 Task: In the Contact  GenesisThompson81@nbcnewyork.com, Create email and send with subject: 'We're Thrilled to Welcome You ', and with mail content 'Good Morning!_x000D_
Ignite your passion for success. Our groundbreaking solution will unleash your potential and open doors to endless opportunities in your industry._x000D_
Best Regards', attach the document: Terms_and_conditions.doc and insert image: visitingcard.jpg. Below Best Regards, write Wechat and insert the URL: 'www.wechat.com'. Mark checkbox to create task to follow up : Tomorrow. Logged in from softage.1@softage.net
Action: Mouse moved to (93, 65)
Screenshot: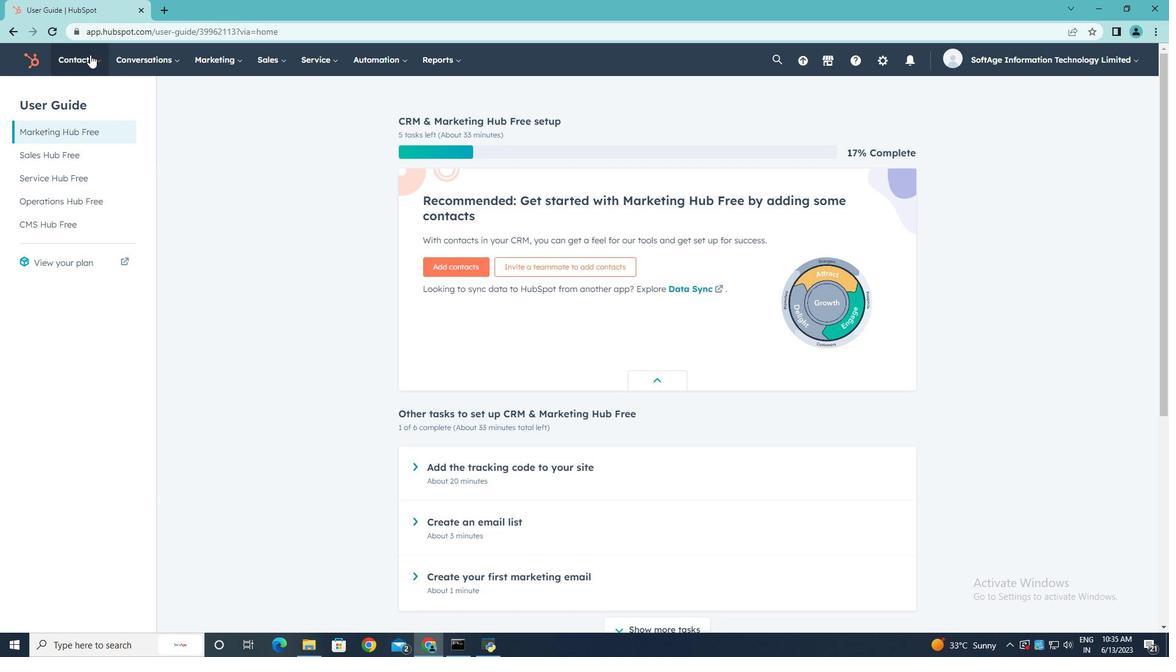 
Action: Mouse pressed left at (93, 65)
Screenshot: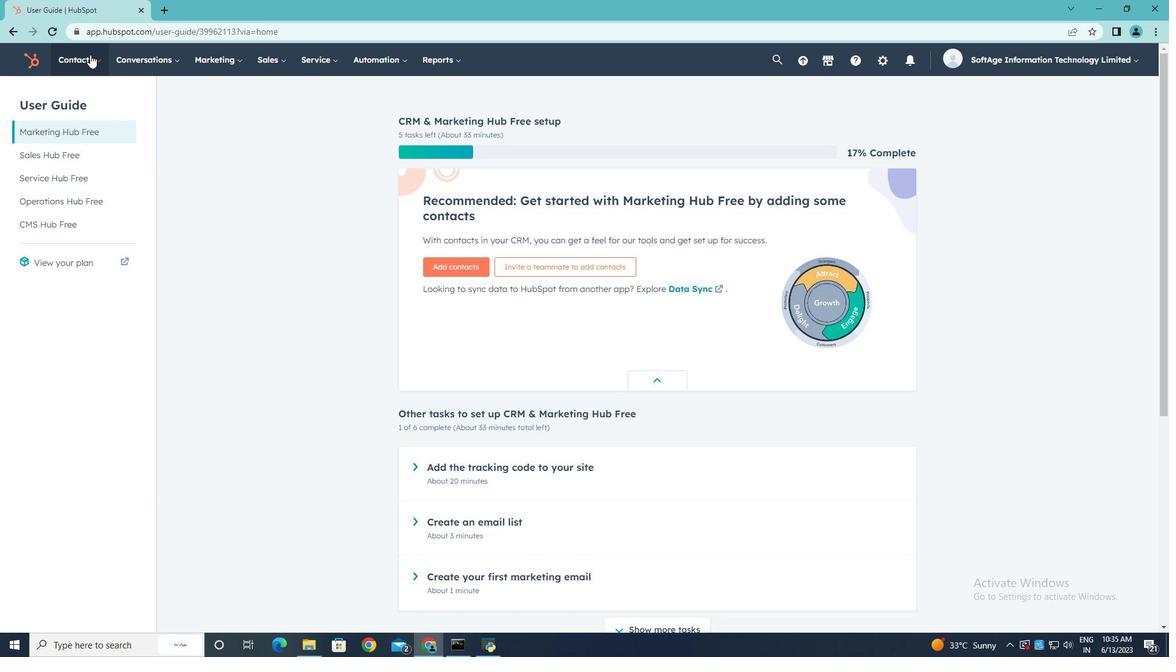 
Action: Mouse moved to (90, 95)
Screenshot: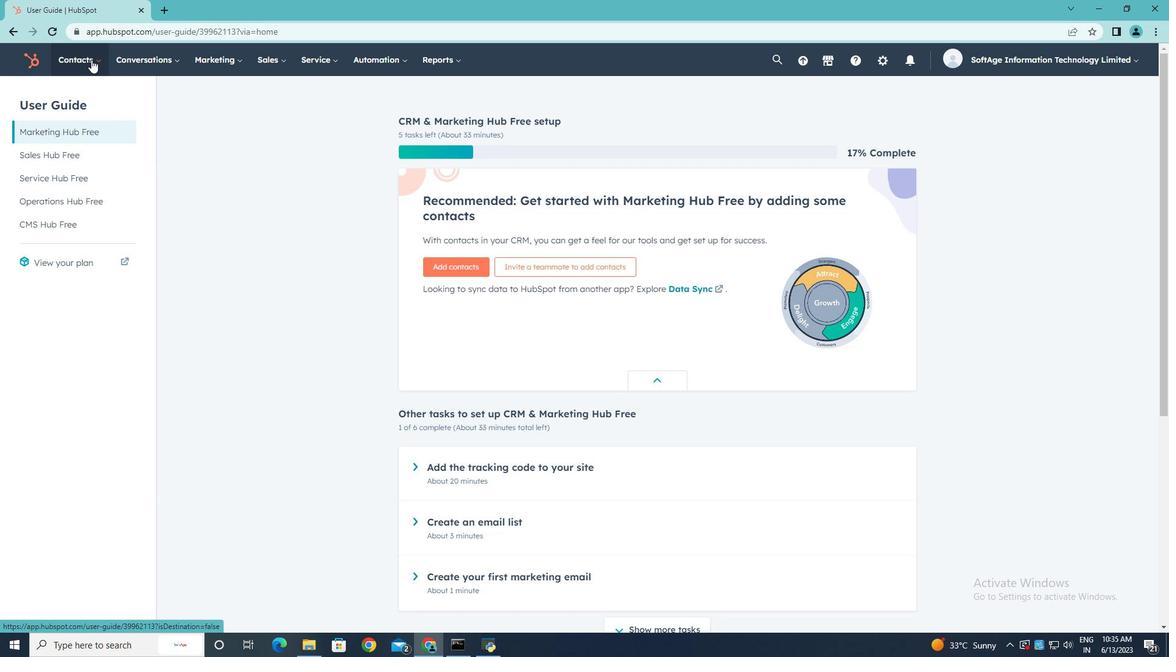 
Action: Mouse pressed left at (90, 95)
Screenshot: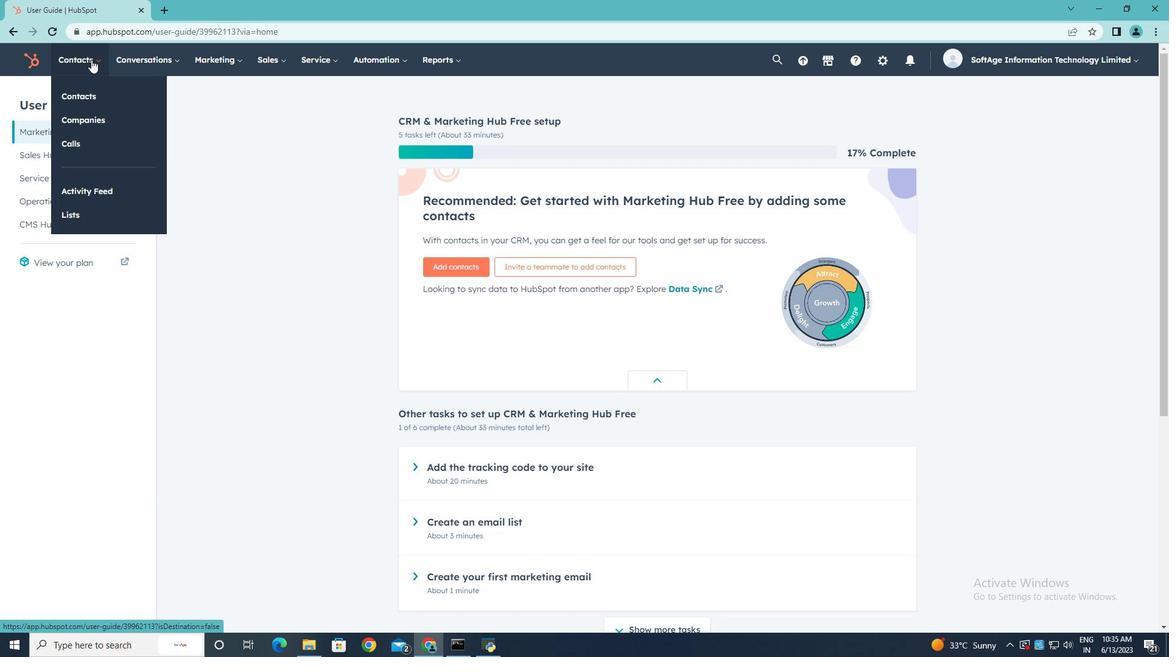 
Action: Mouse moved to (94, 197)
Screenshot: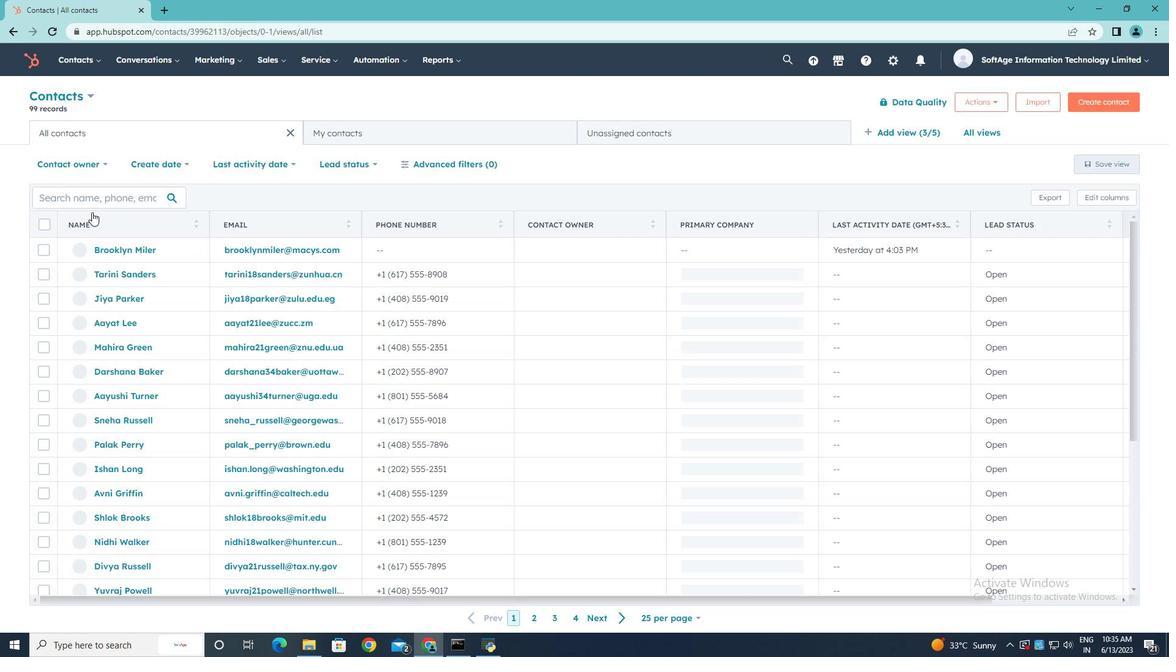 
Action: Mouse pressed left at (94, 197)
Screenshot: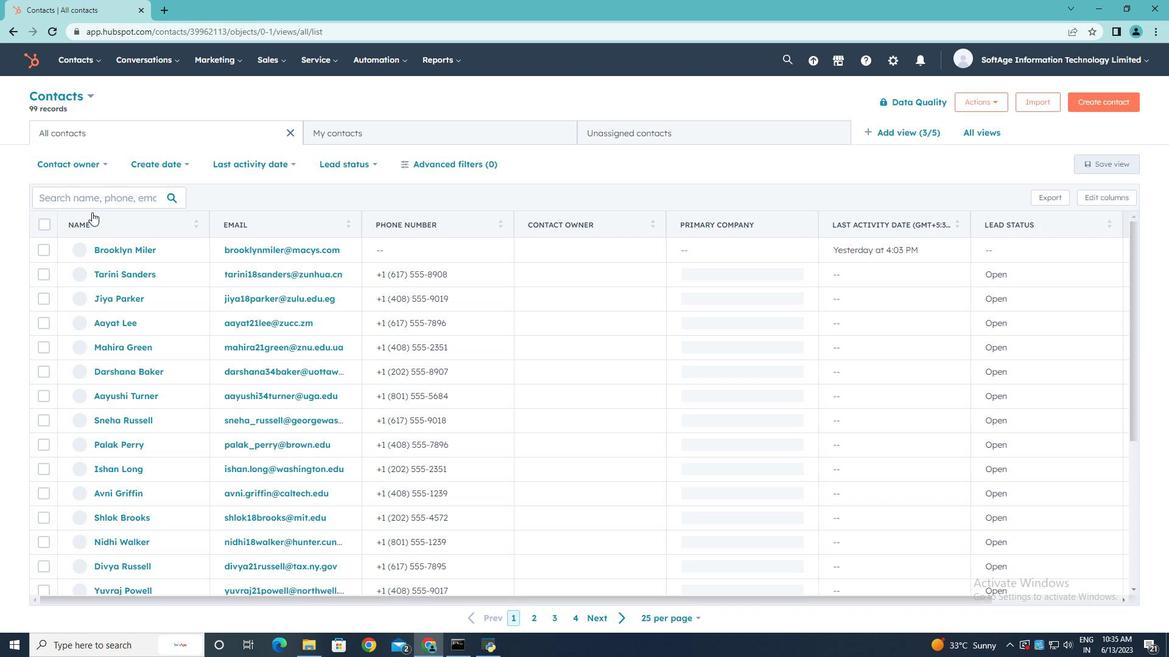 
Action: Key pressed <Key.shift>Genesis<Key.space><Key.backspace><Key.shift><Key.shift>Thompsi<Key.backspace>on81<Key.shift>@nbcnewyork<Key.backspace><Key.backspace><Key.backspace><Key.backspace><Key.backspace><Key.backspace><Key.backspace>newyork
Screenshot: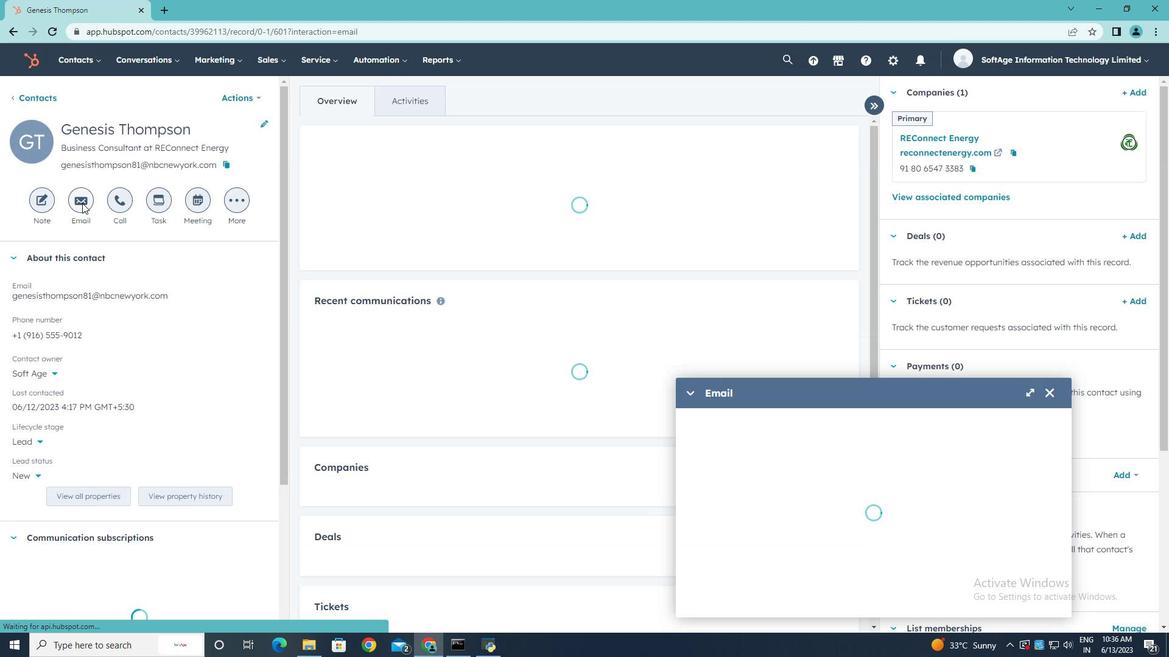 
Action: Mouse moved to (91, 59)
Screenshot: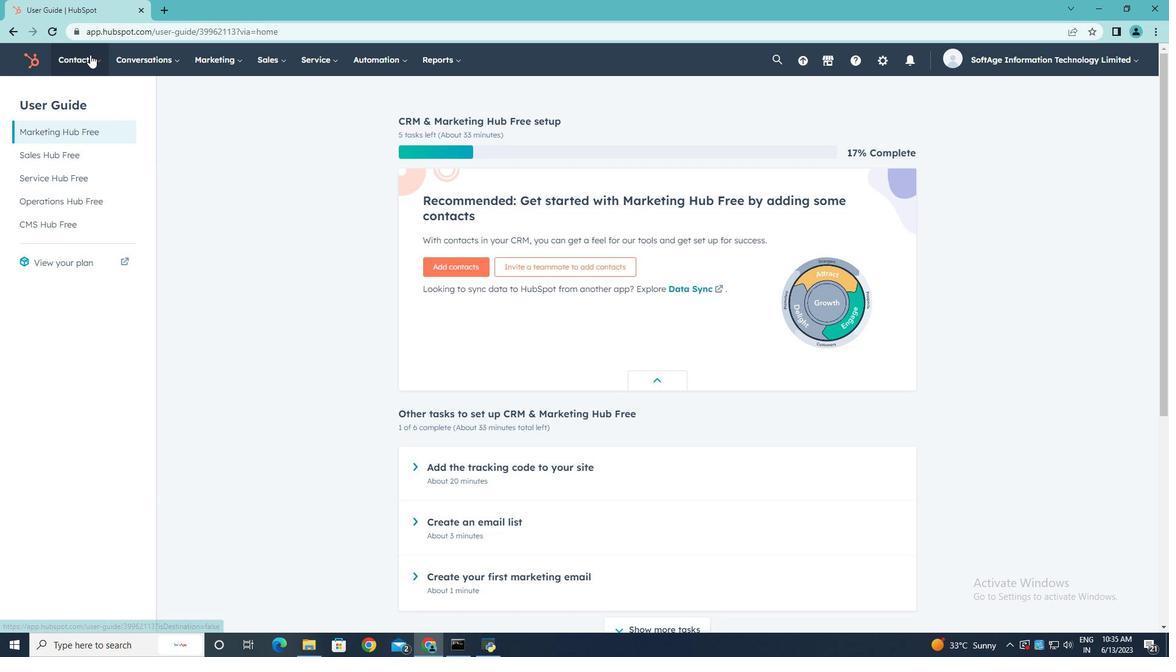 
Action: Mouse pressed left at (91, 59)
Screenshot: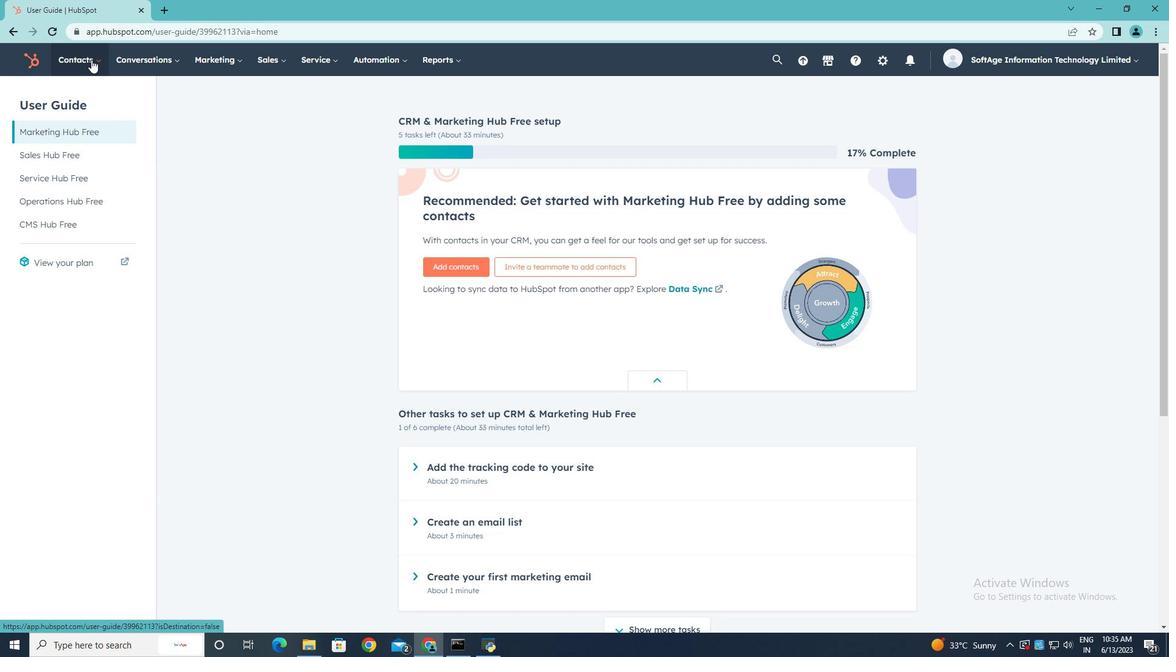 
Action: Mouse moved to (91, 91)
Screenshot: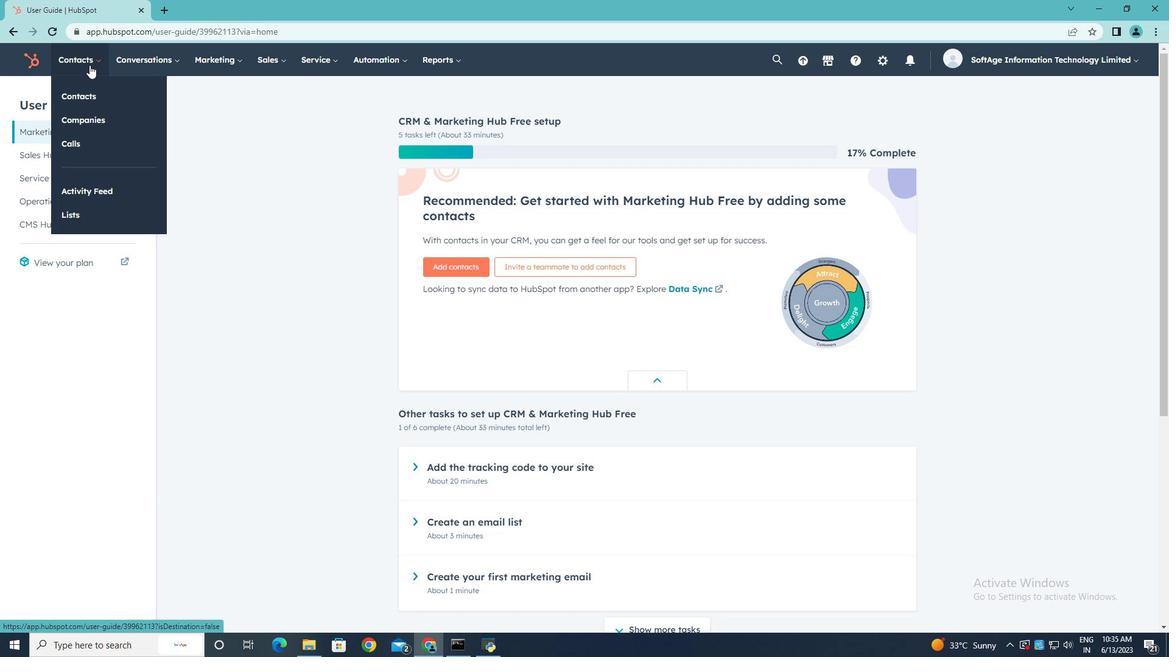 
Action: Mouse pressed left at (91, 91)
Screenshot: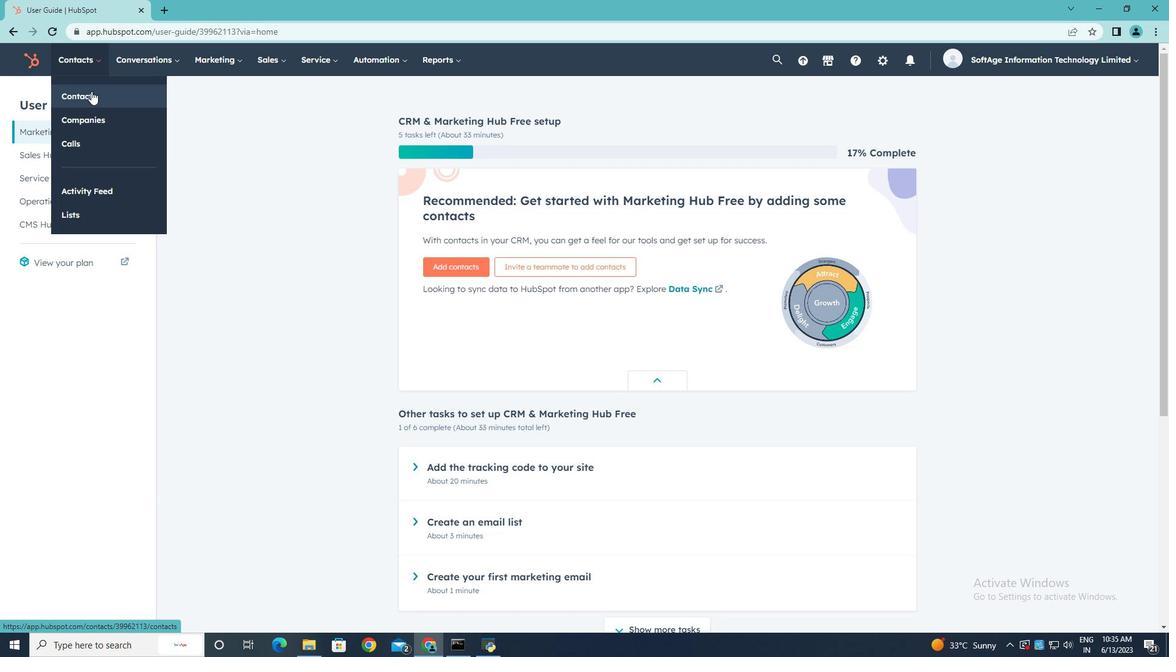 
Action: Mouse moved to (101, 197)
Screenshot: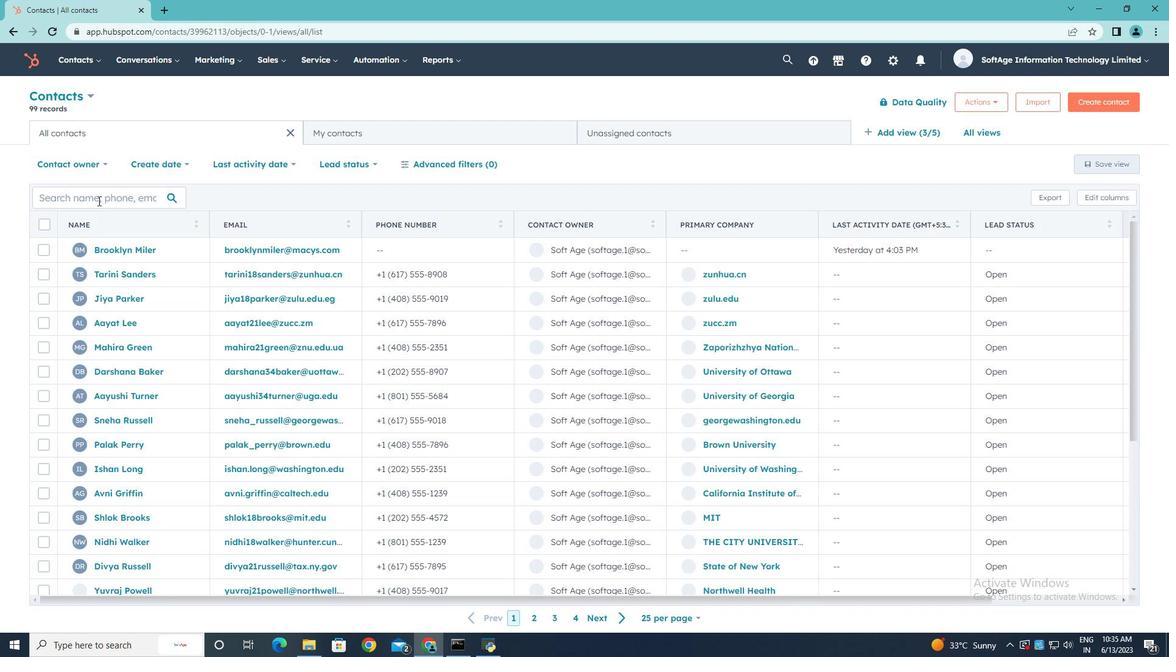 
Action: Mouse pressed left at (101, 197)
Screenshot: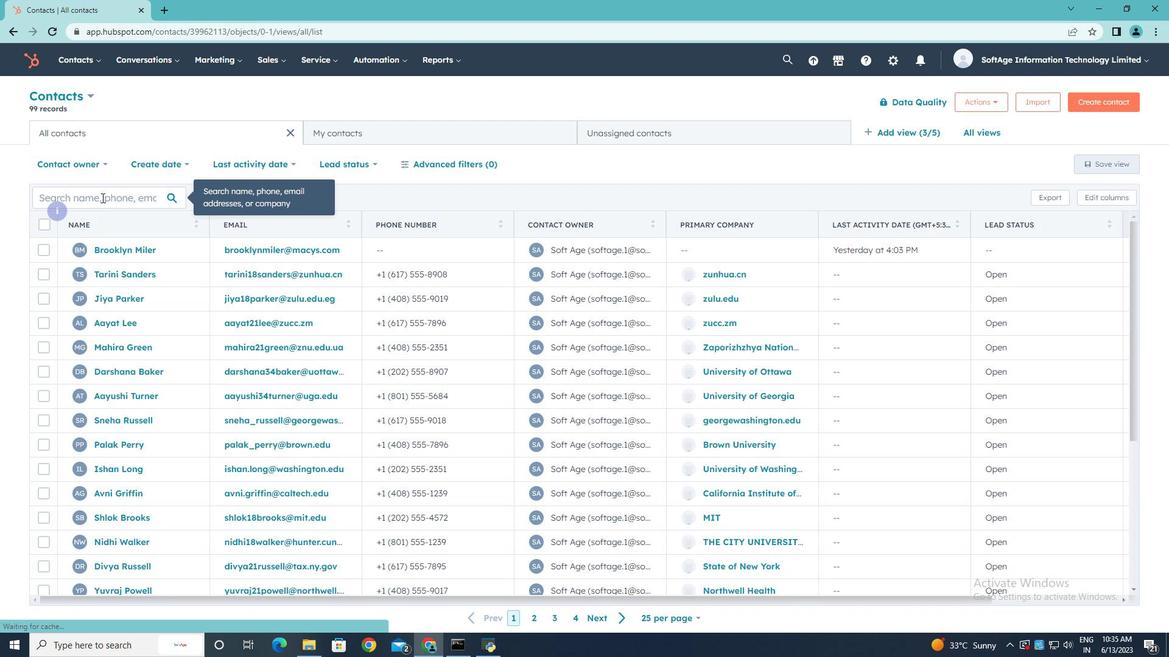 
Action: Key pressed <Key.shift>Genesis<Key.shift>Thompson81<Key.shift>@nbcnewyork.com
Screenshot: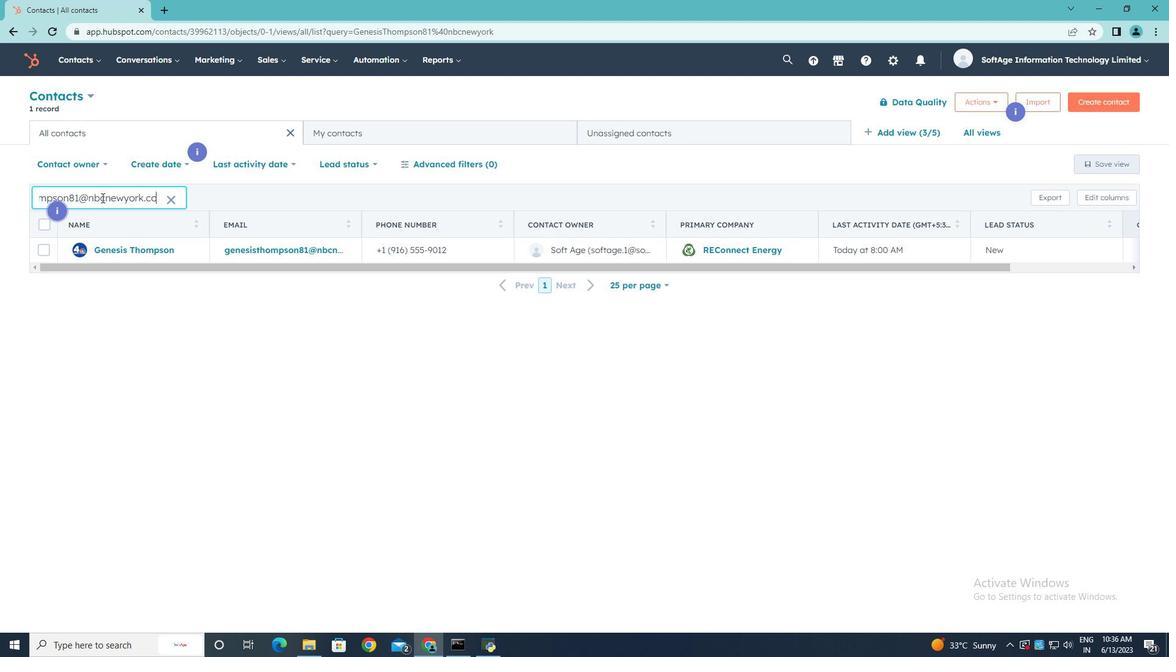 
Action: Mouse moved to (115, 247)
Screenshot: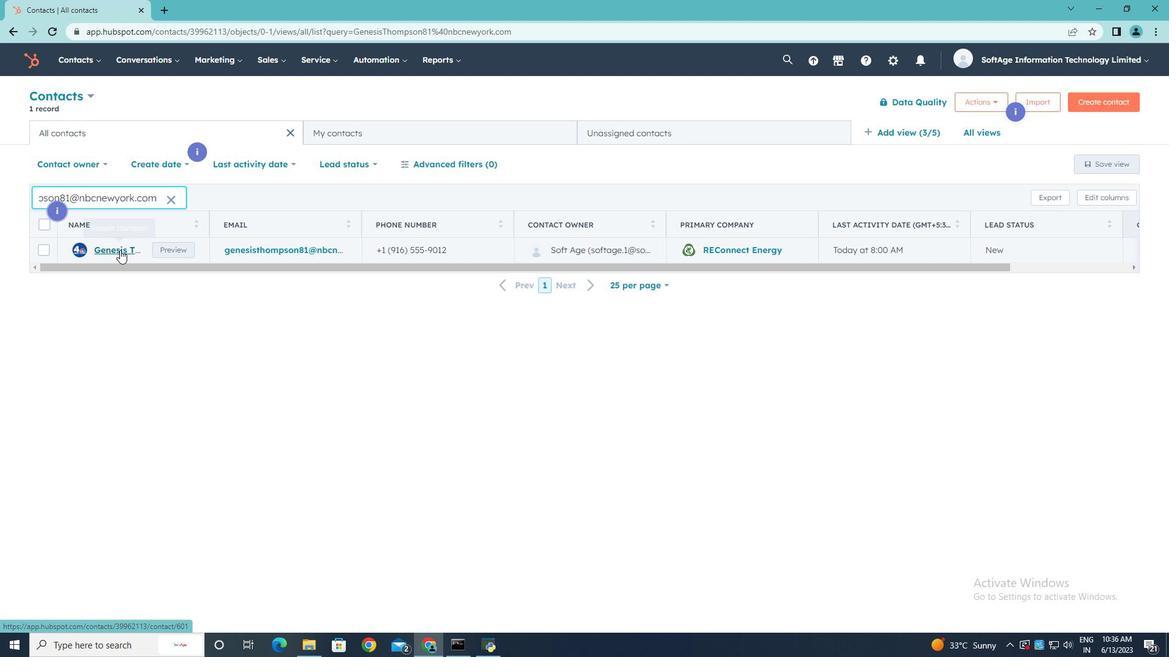 
Action: Mouse pressed left at (115, 247)
Screenshot: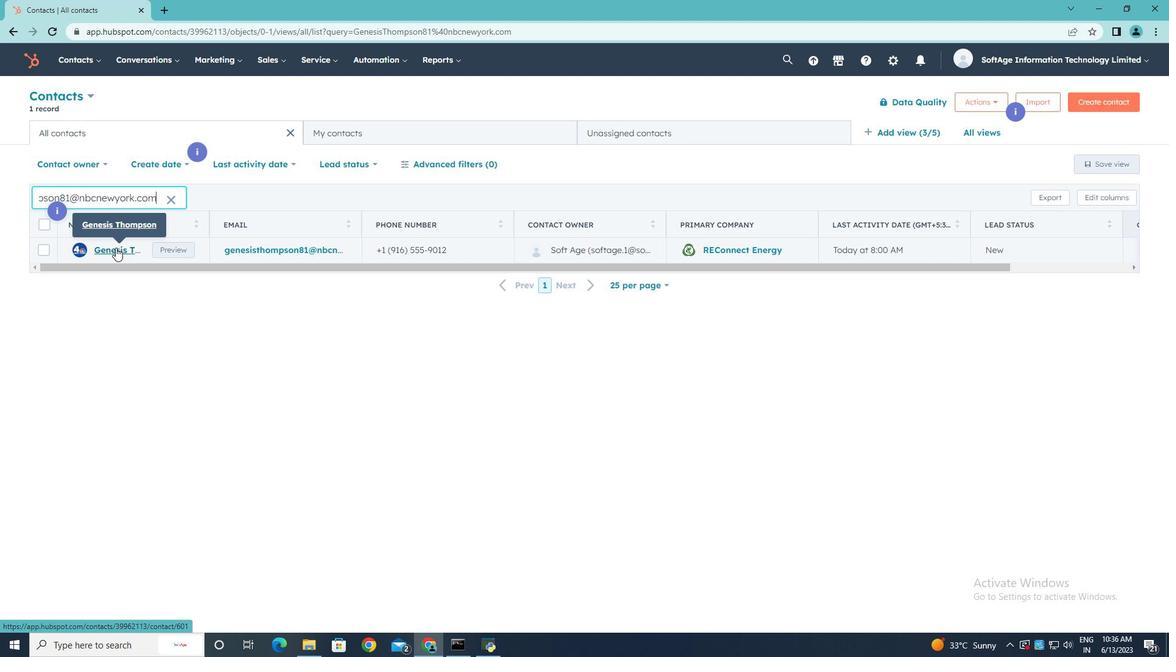 
Action: Mouse pressed left at (115, 247)
Screenshot: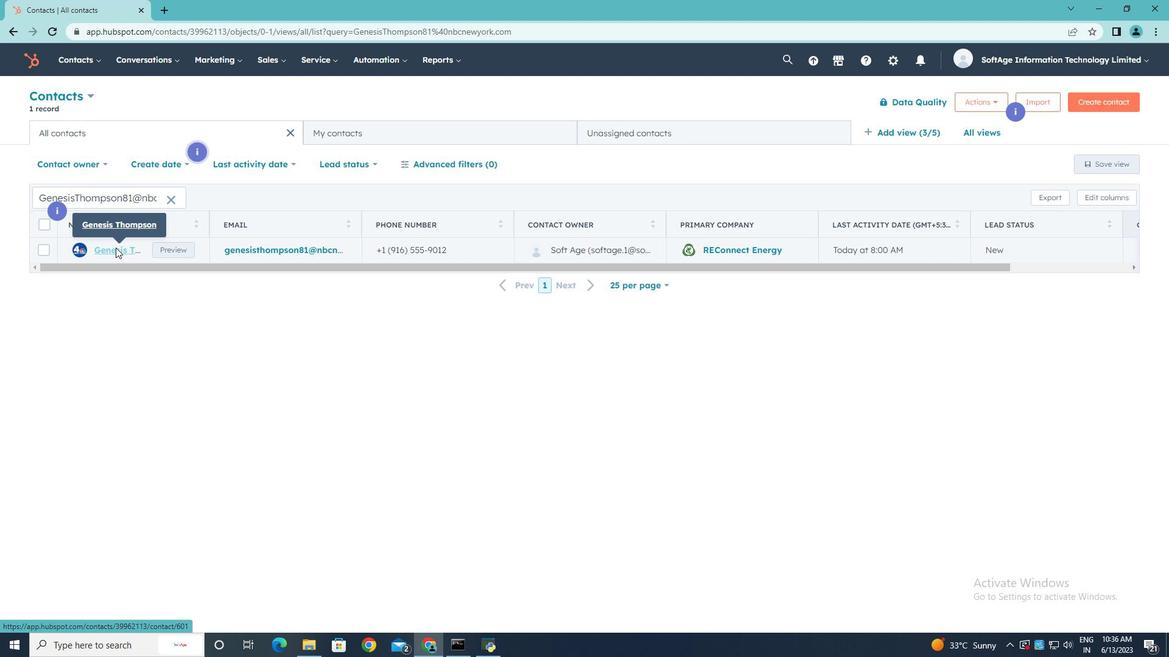 
Action: Mouse moved to (82, 203)
Screenshot: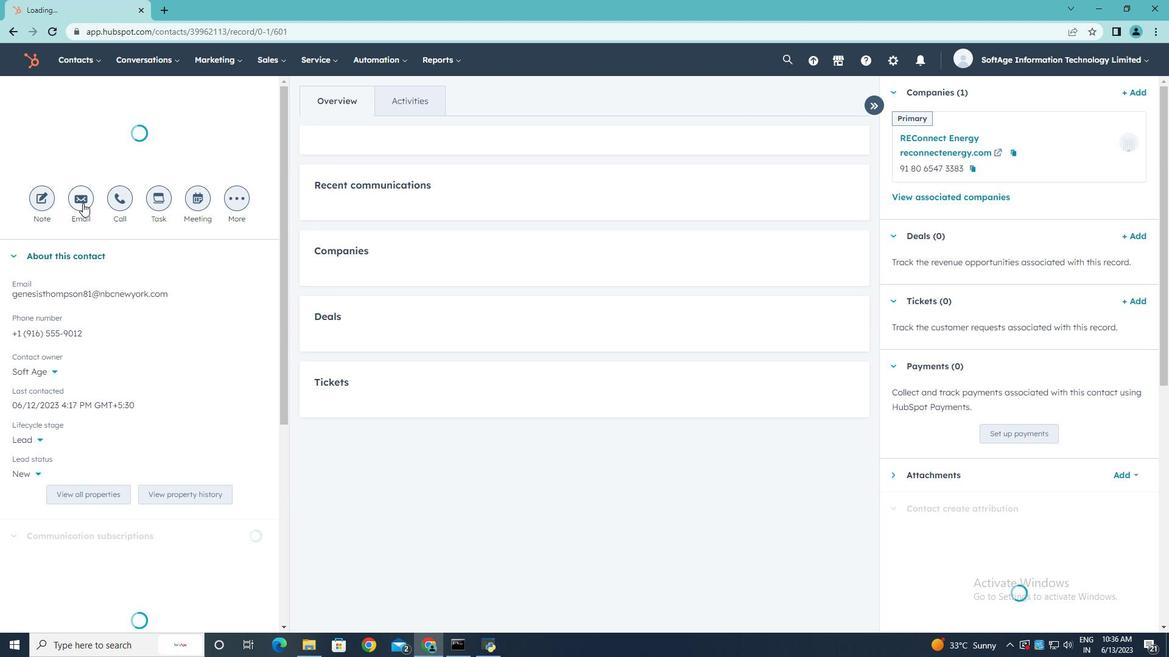
Action: Mouse pressed left at (82, 203)
Screenshot: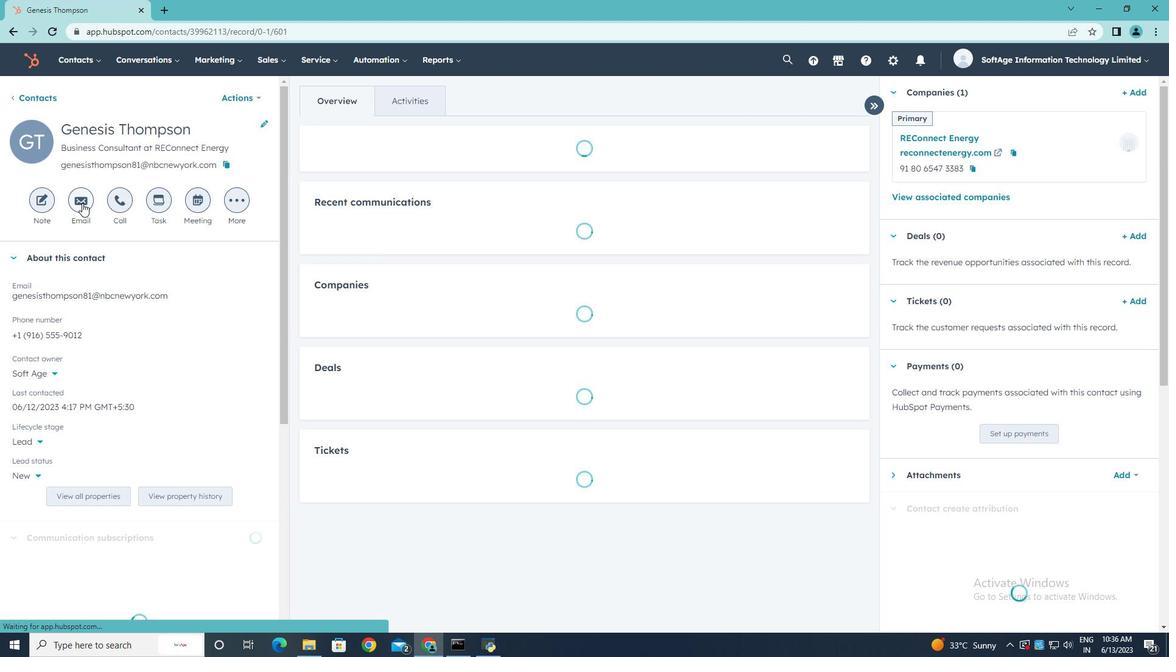 
Action: Key pressed <Key.shift><Key.shift><Key.shift><Key.shift><Key.shift><Key.shift><Key.shift><Key.shift><Key.shift><Key.shift>We're<Key.space><Key.shift>Tr<Key.backspace>hrilled<Key.space>to<Key.space><Key.shift><Key.shift><Key.shift><Key.shift><Key.shift><Key.shift><Key.shift><Key.shift><Key.shift><Key.shift><Key.shift><Key.shift><Key.shift><Key.shift><Key.shift><Key.shift>Welcome<Key.space><Key.shift>You
Screenshot: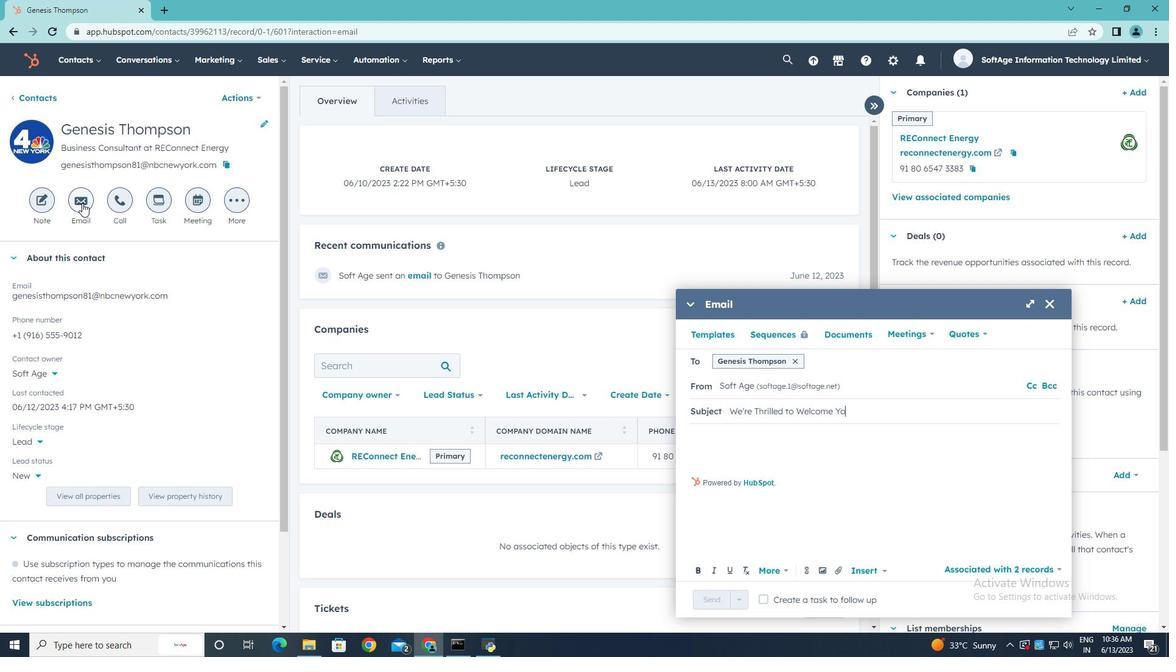 
Action: Mouse moved to (701, 431)
Screenshot: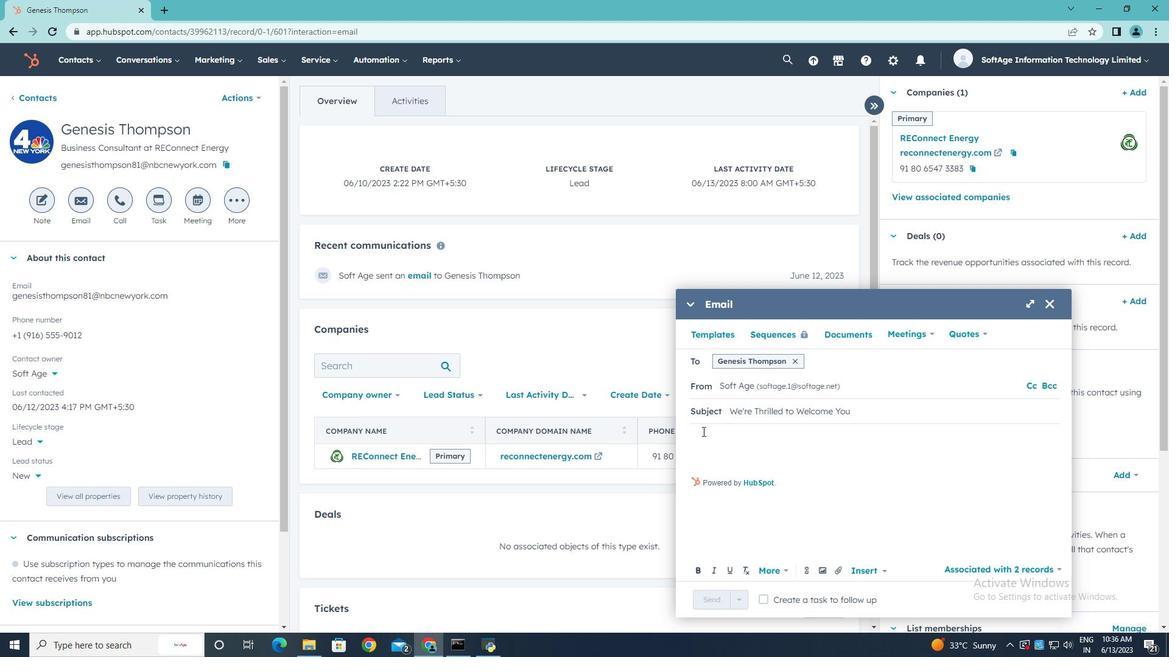 
Action: Mouse pressed left at (701, 431)
Screenshot: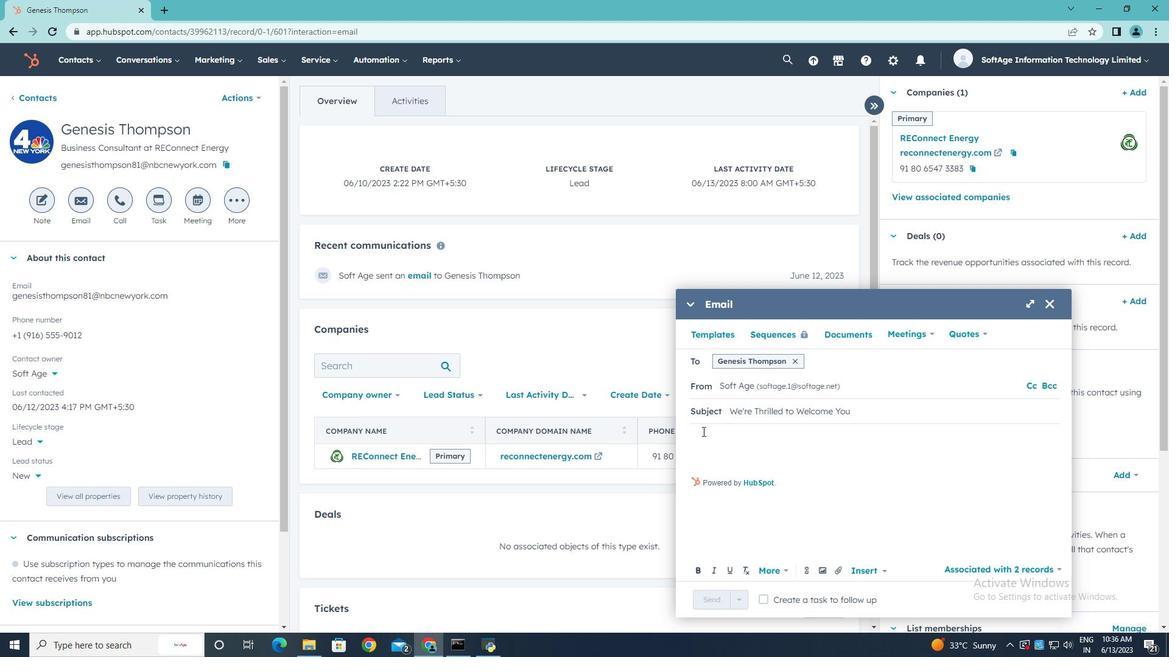 
Action: Mouse moved to (668, 215)
Screenshot: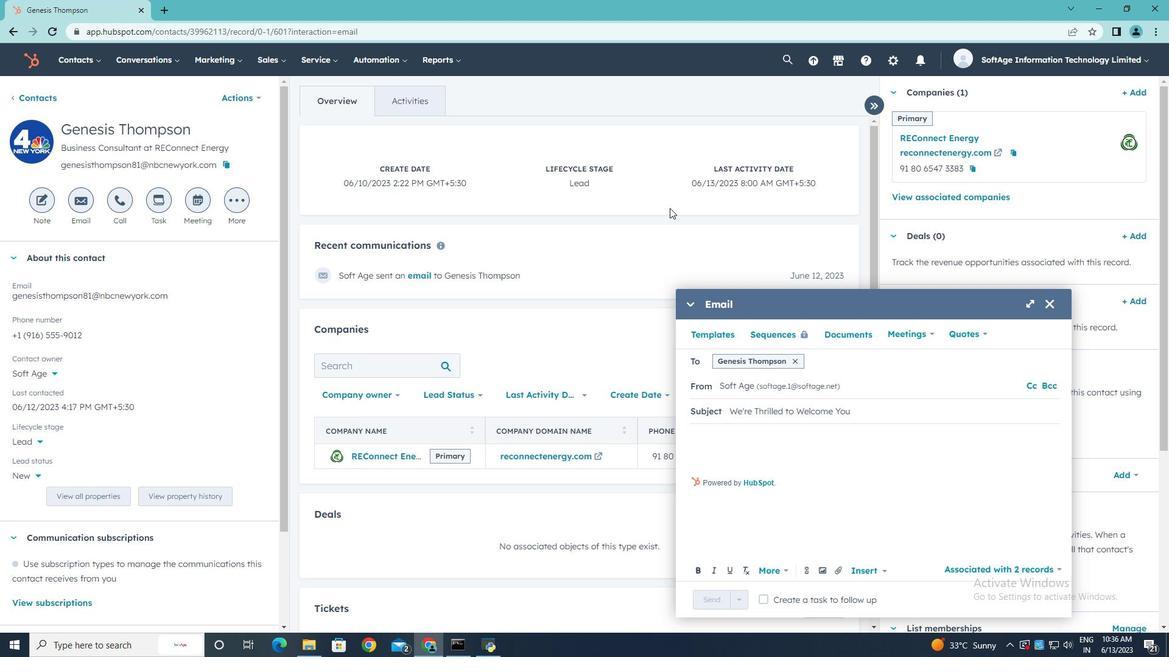 
Action: Key pressed <Key.shift>Good<Key.space><Key.shift>Moring<Key.backspace><Key.backspace><Key.backspace>ning<Key.shift>!
Screenshot: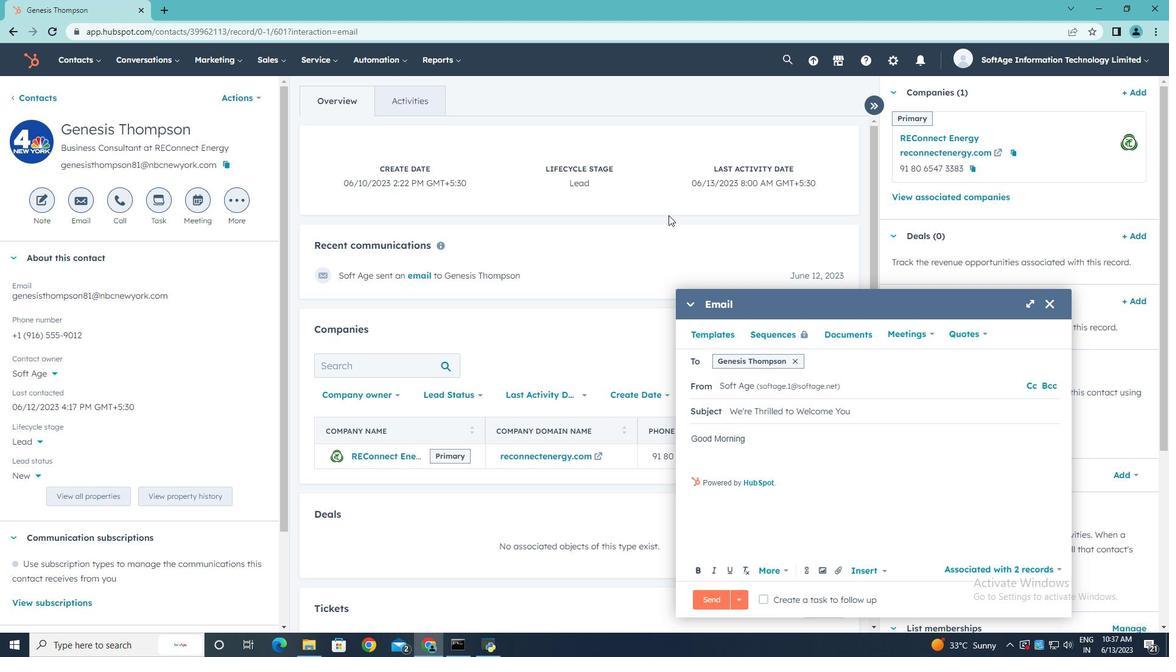 
Action: Mouse moved to (692, 457)
Screenshot: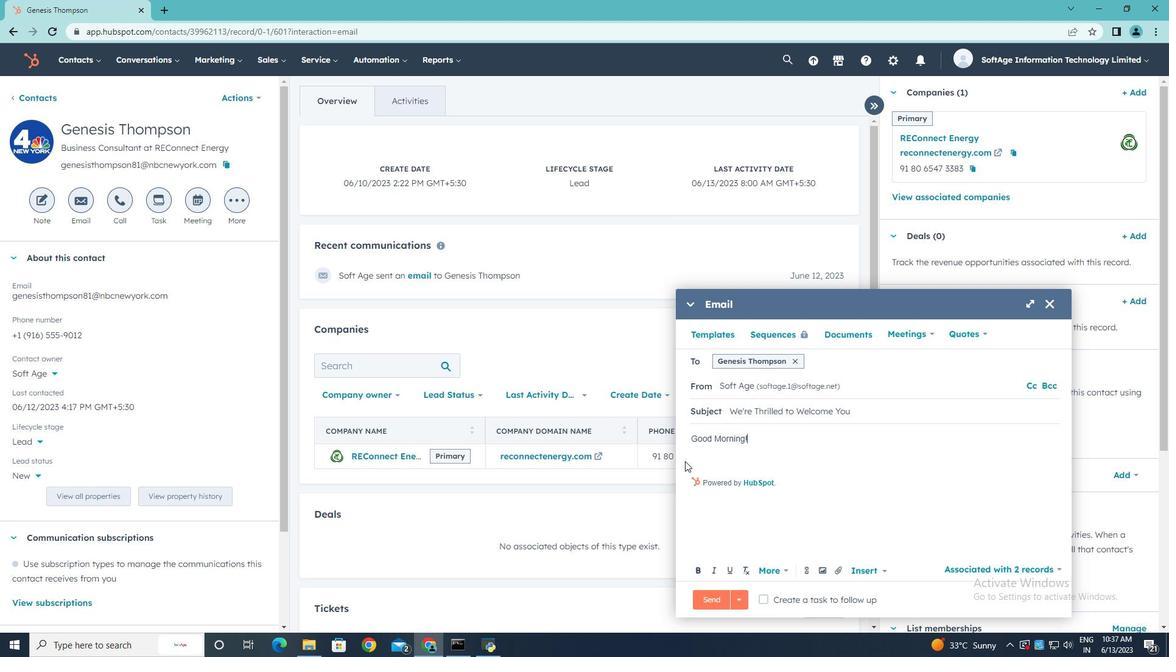 
Action: Mouse pressed left at (692, 457)
Screenshot: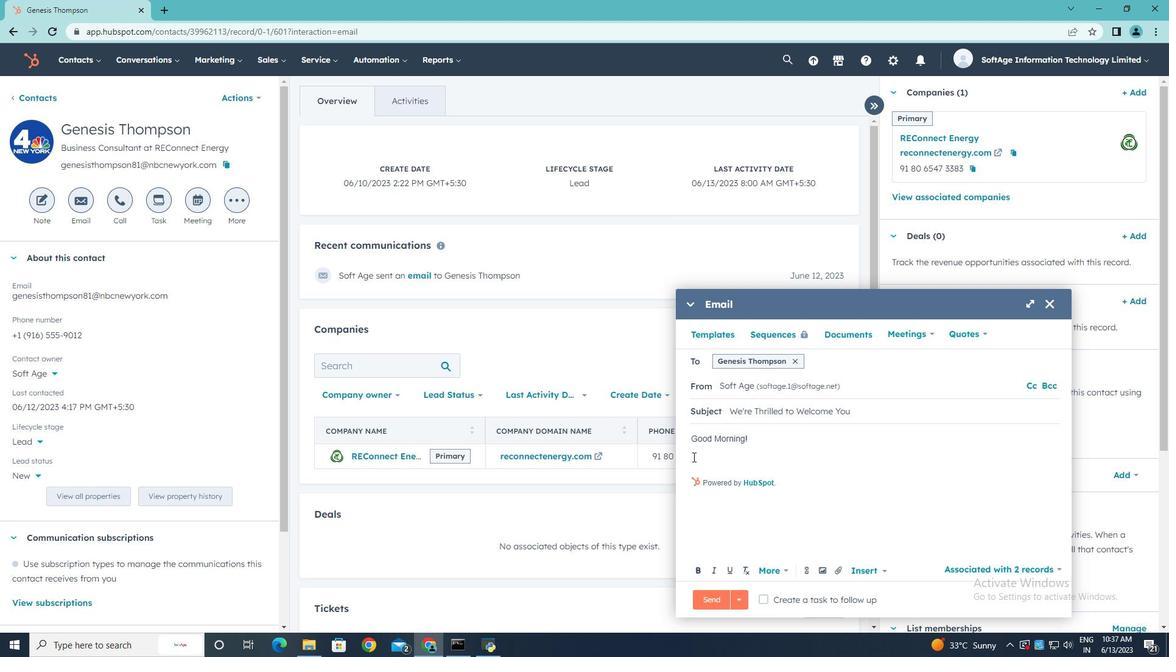 
Action: Mouse moved to (725, 381)
Screenshot: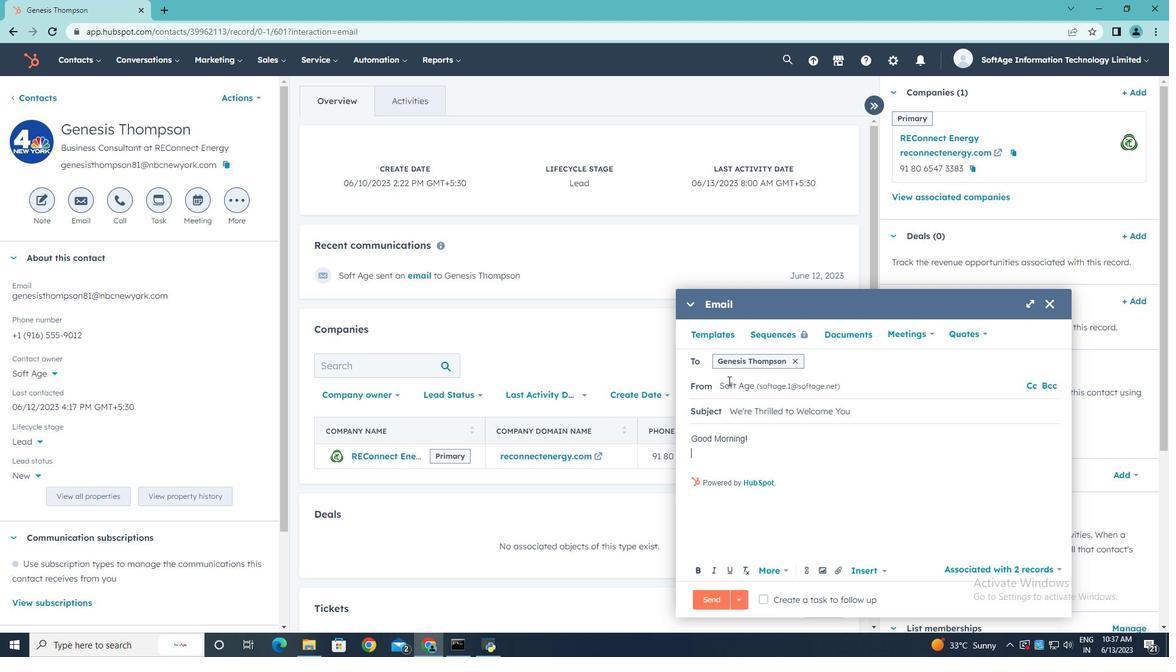 
Action: Key pressed <Key.shift><Key.shift><Key.shift><Key.shift><Key.shift><Key.shift><Key.shift>Ignite<Key.space>your<Key.space>passion<Key.space>for<Key.space>success<Key.space><Key.backspace>.<Key.shift><Key.space>Our<Key.space>groundbreaking<Key.space>solution<Key.space>will<Key.space>unleash<Key.space>your<Key.space>potential<Key.space>and<Key.space>i<Key.backspace>open<Key.space>doors<Key.space>to<Key.space>endlesss<Key.backspace><Key.space><Key.shift>opportunities<Key.space>in<Key.space>your<Key.space>industry.
Screenshot: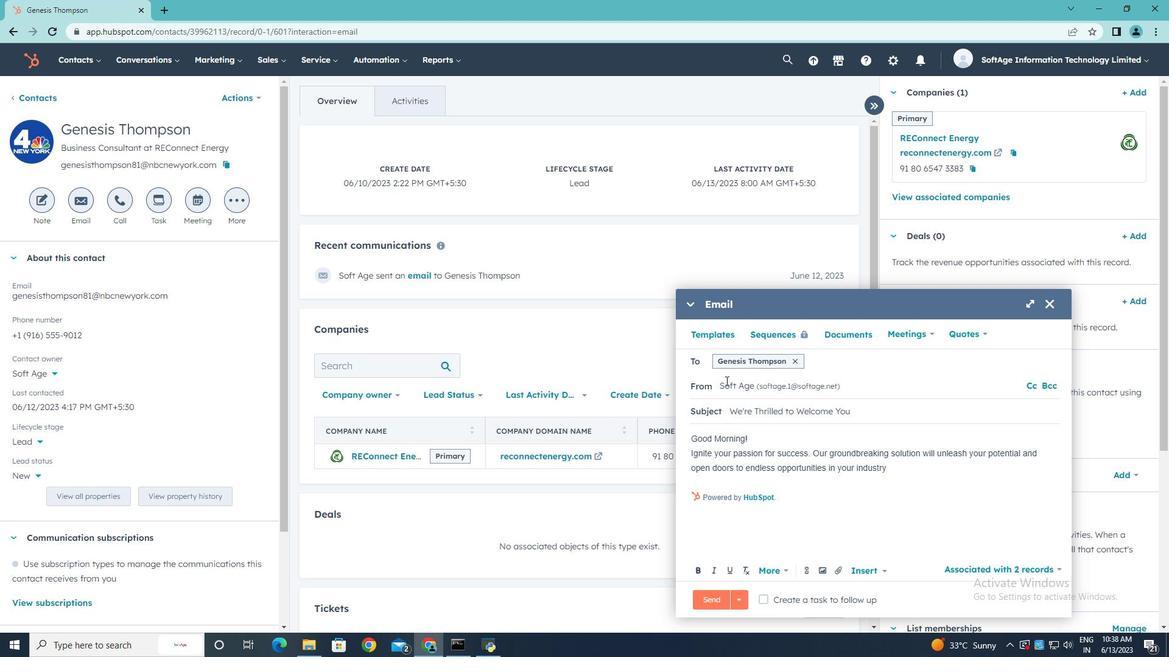 
Action: Mouse moved to (696, 488)
Screenshot: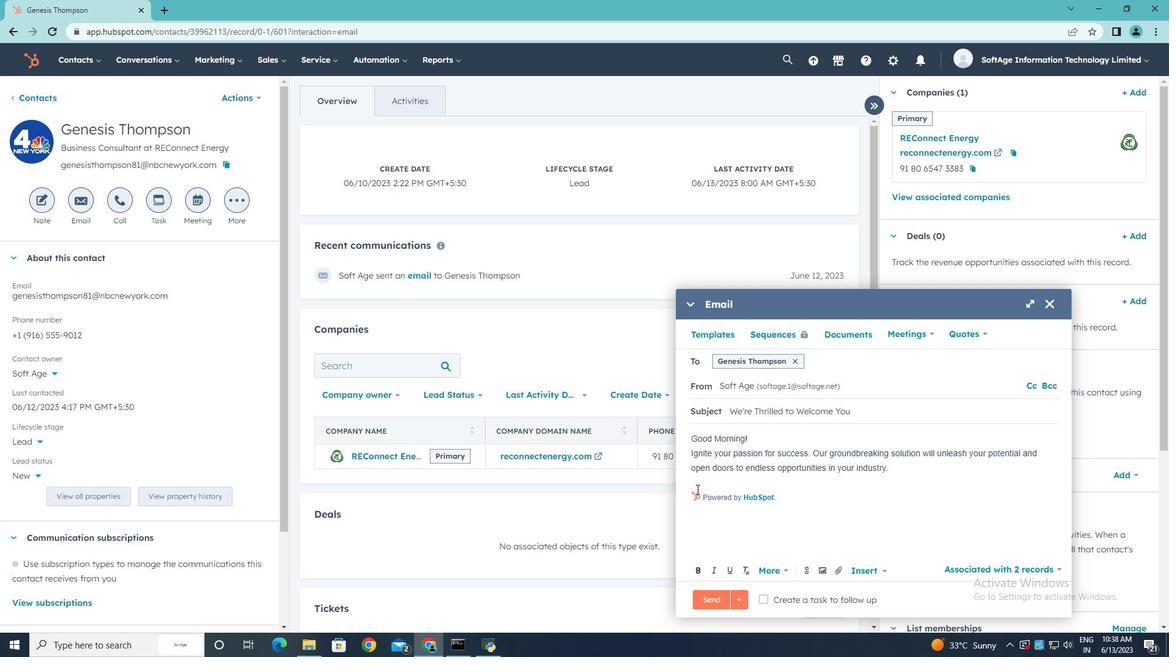 
Action: Mouse pressed left at (696, 488)
Screenshot: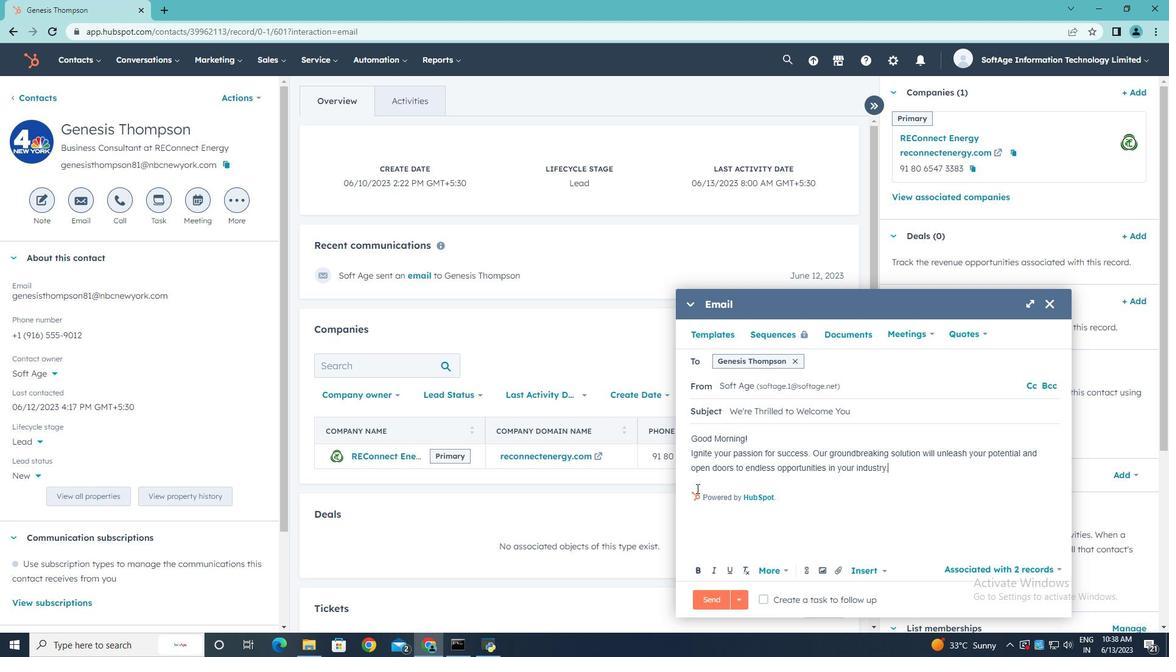 
Action: Key pressed <Key.enter><Key.shift>Best<Key.space><Key.shift>Regards,
Screenshot: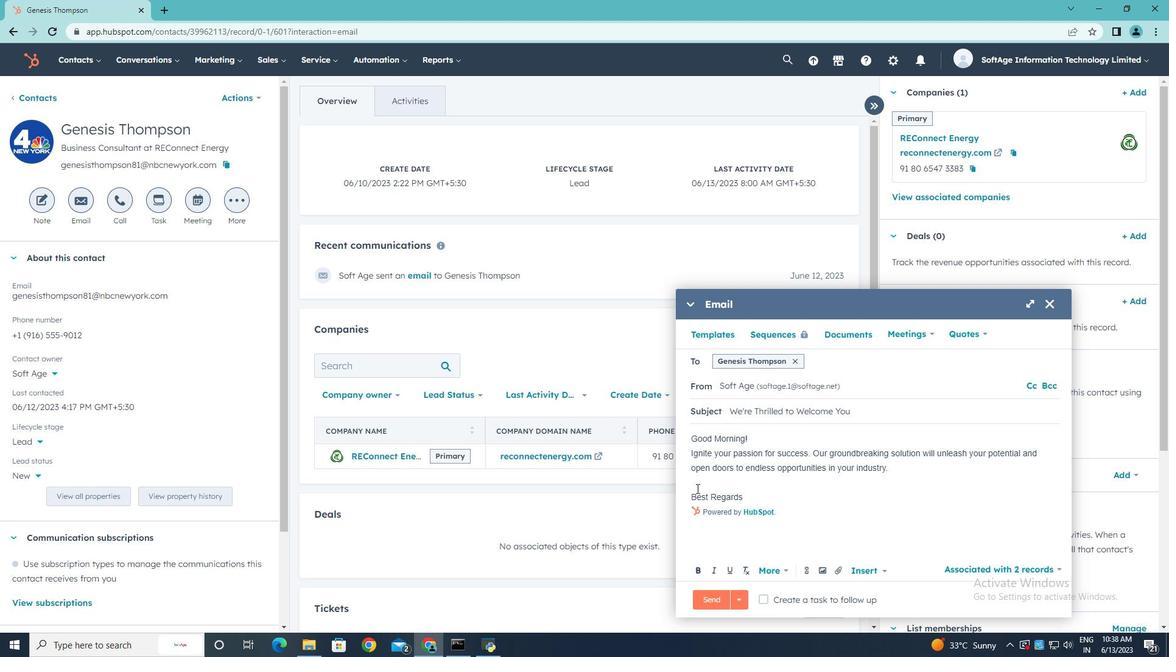 
Action: Mouse moved to (839, 569)
Screenshot: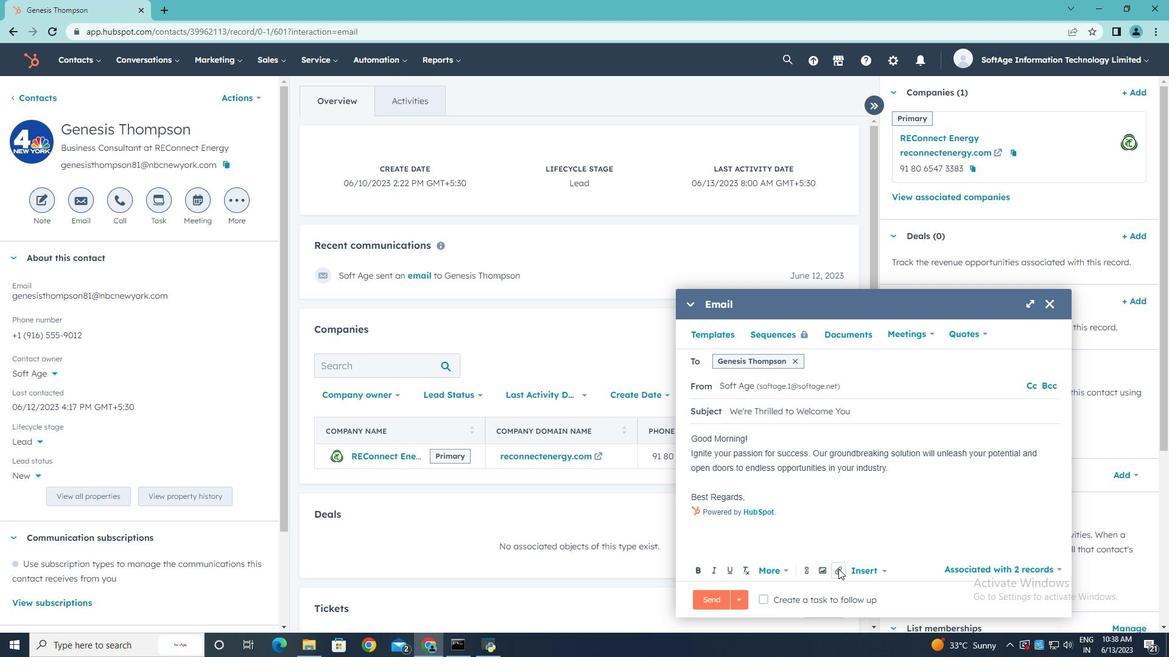 
Action: Mouse pressed left at (839, 569)
Screenshot: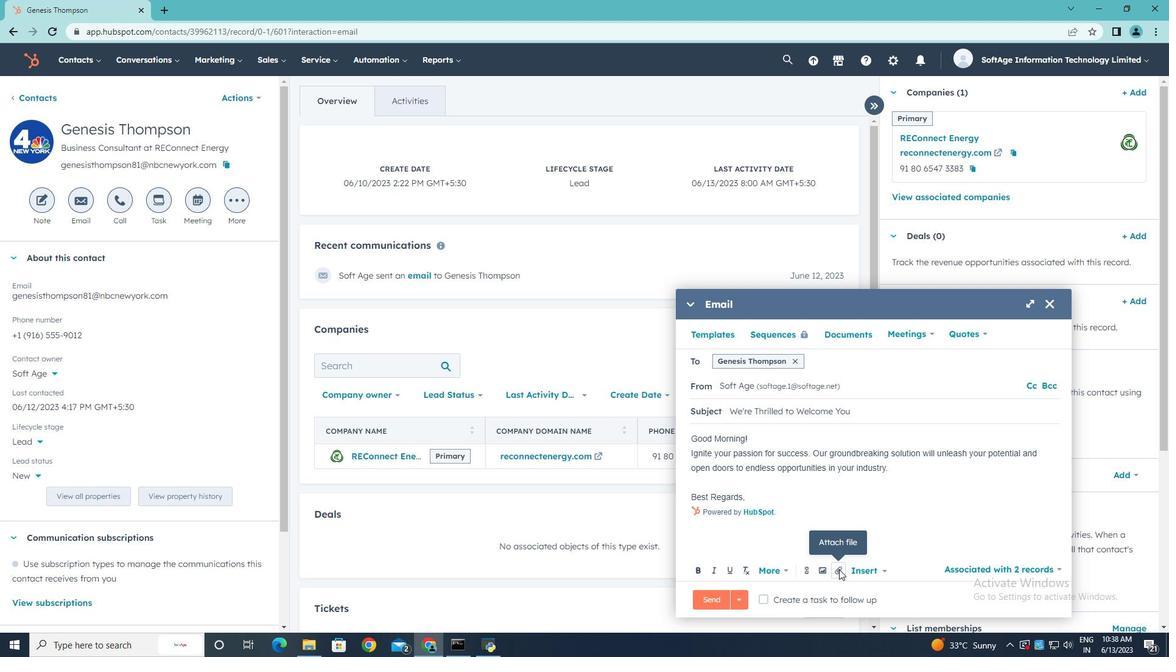 
Action: Mouse moved to (864, 537)
Screenshot: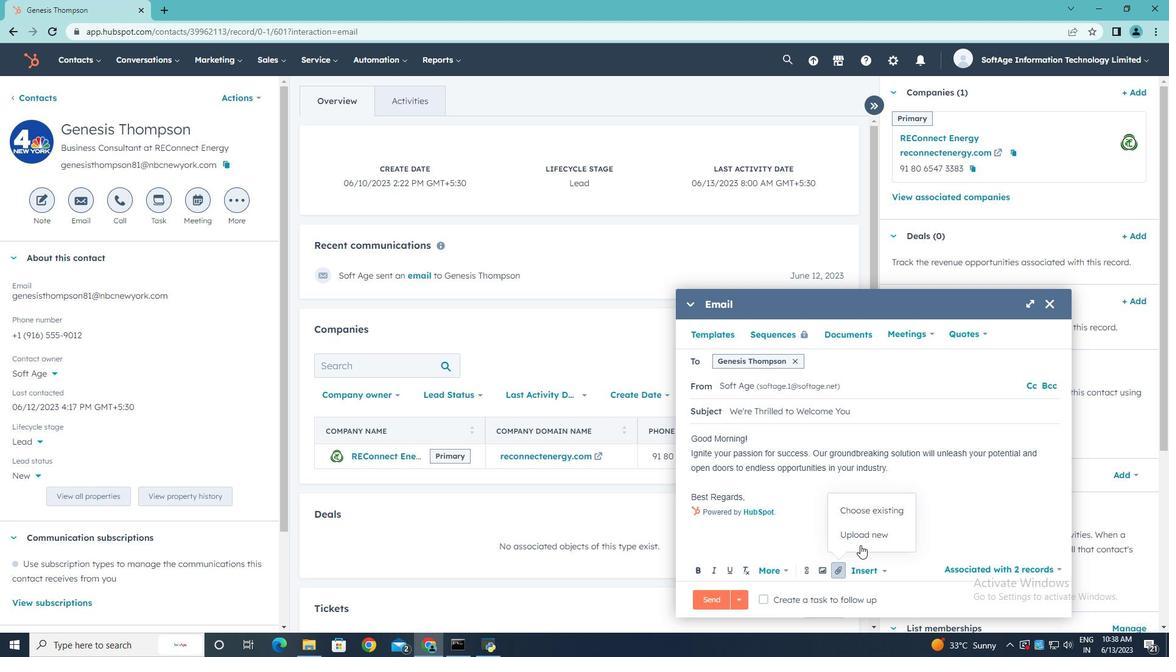 
Action: Mouse pressed left at (864, 537)
Screenshot: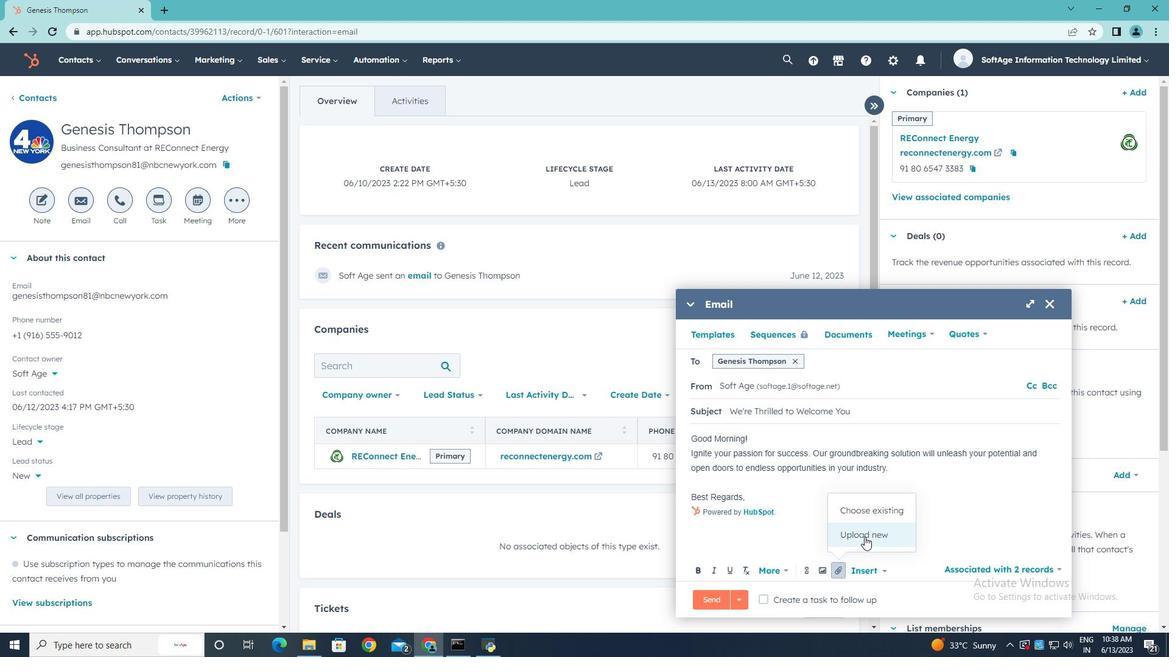 
Action: Mouse moved to (226, 124)
Screenshot: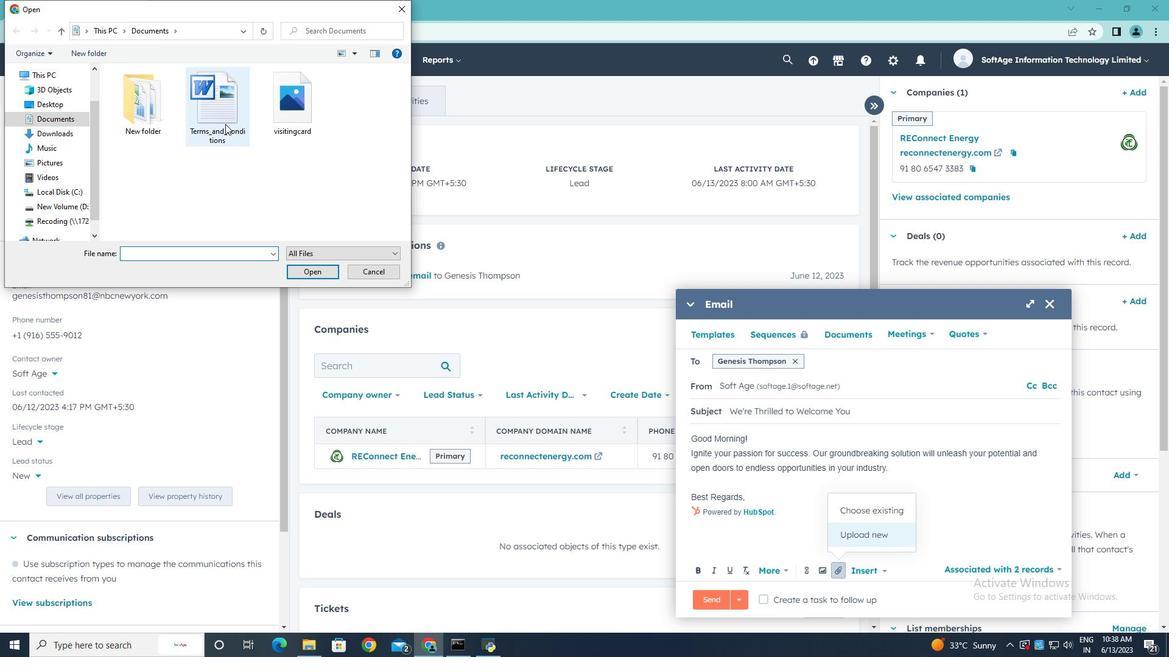 
Action: Mouse pressed left at (226, 124)
Screenshot: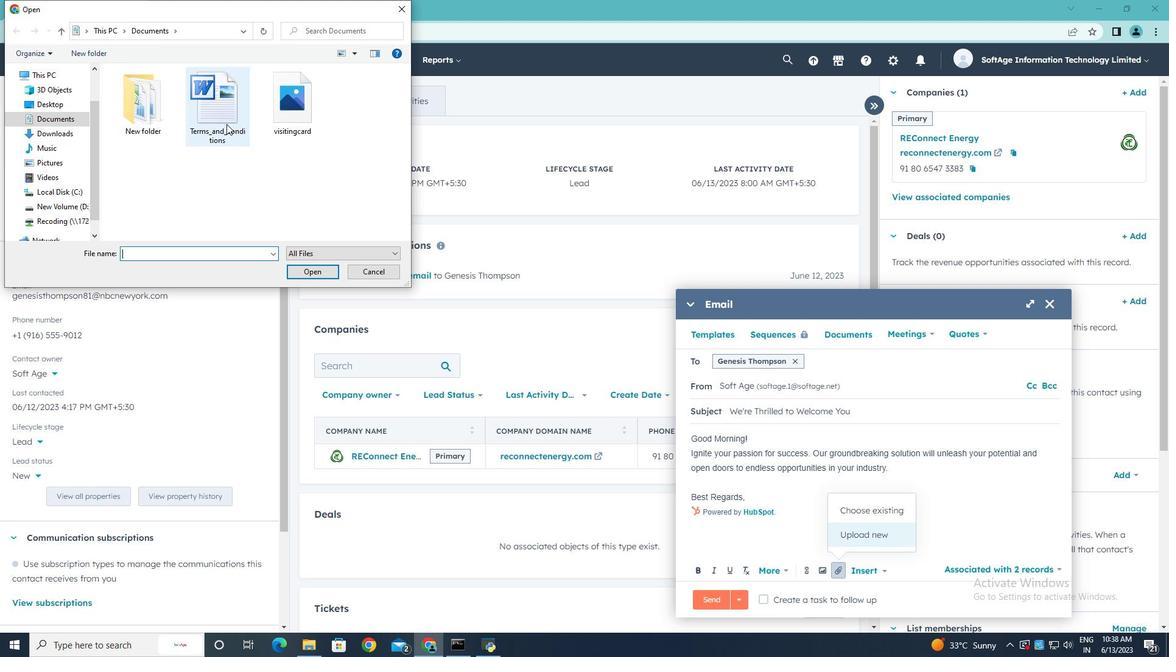 
Action: Mouse moved to (311, 270)
Screenshot: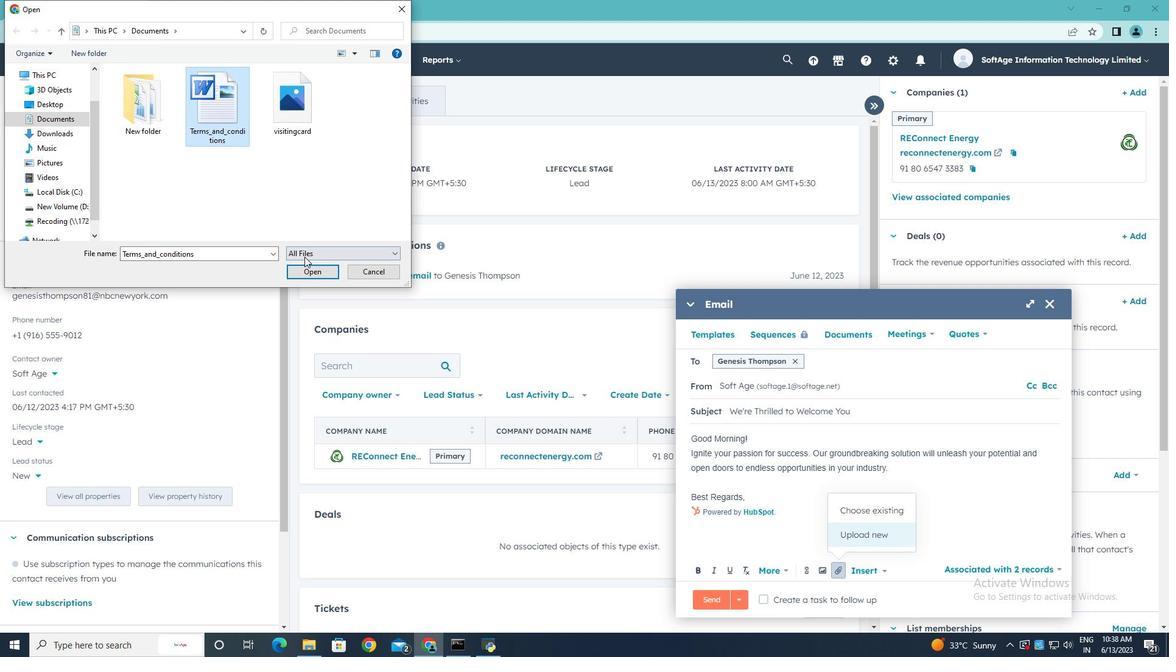 
Action: Mouse pressed left at (311, 270)
Screenshot: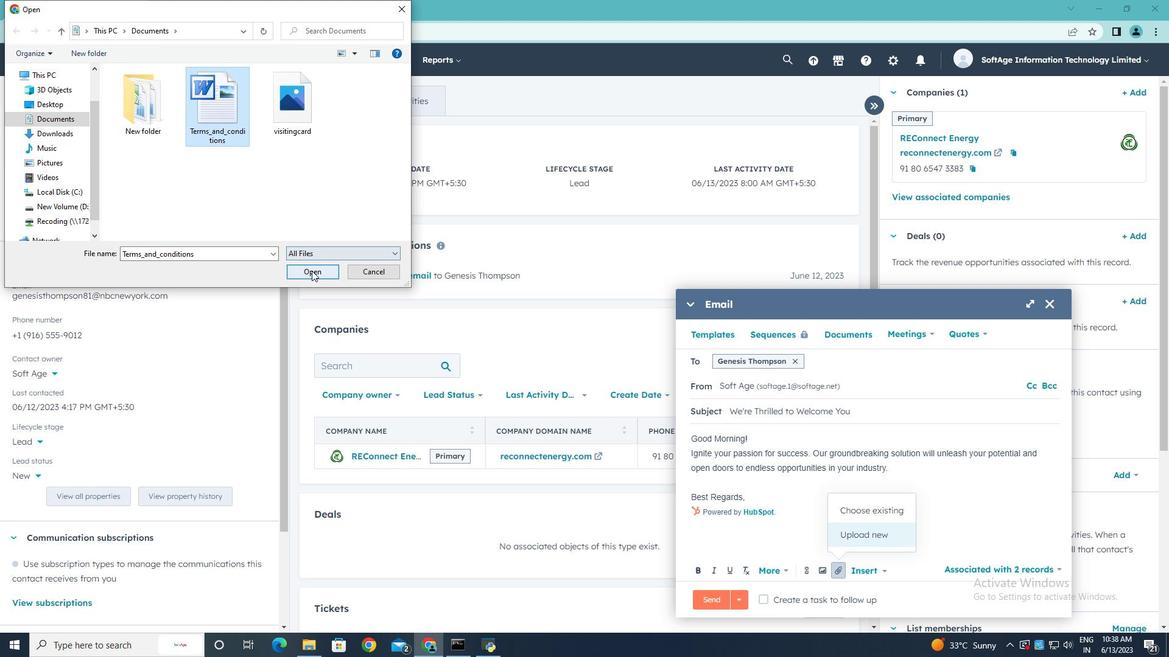 
Action: Mouse moved to (839, 537)
Screenshot: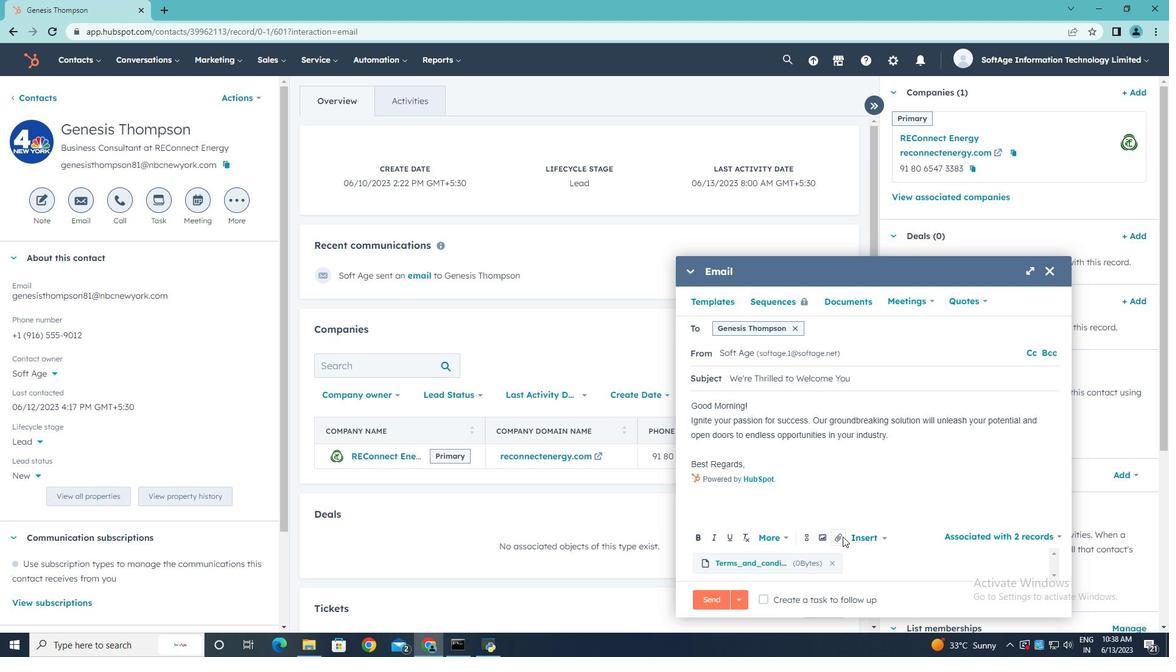
Action: Mouse pressed left at (839, 537)
Screenshot: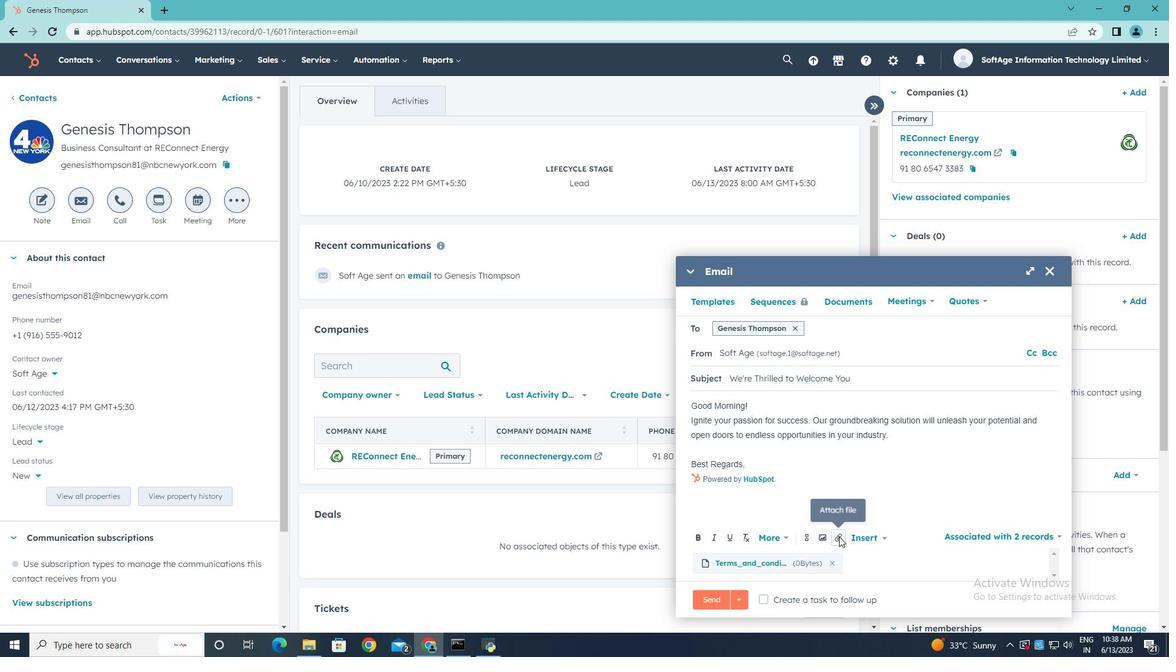 
Action: Mouse moved to (862, 510)
Screenshot: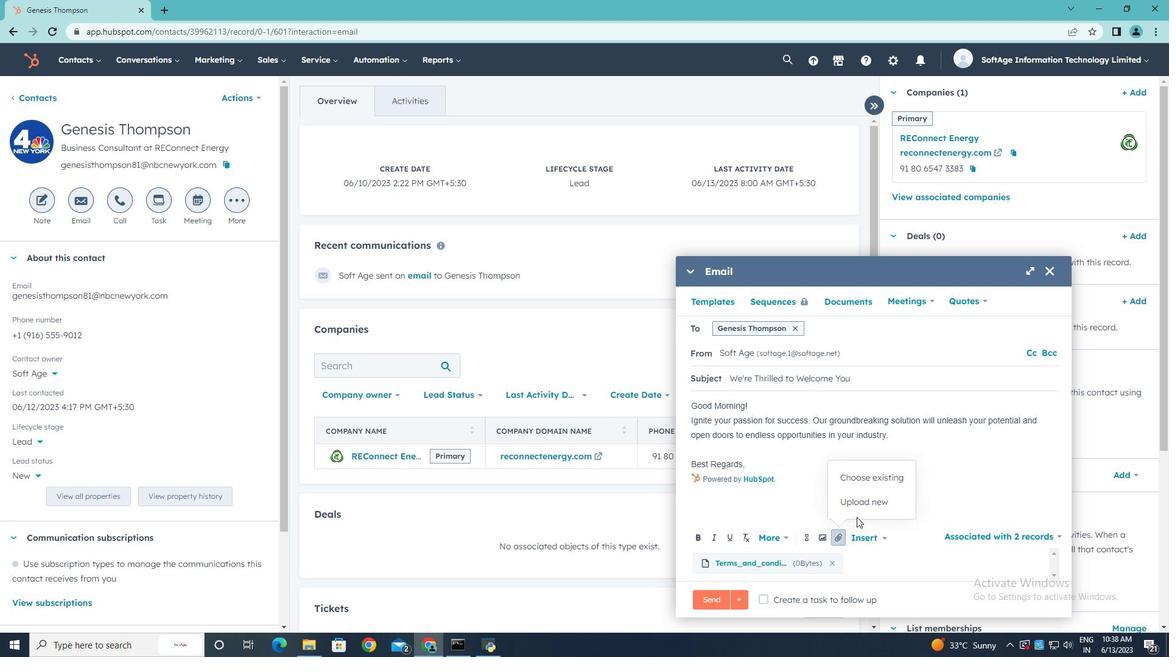 
Action: Mouse pressed left at (862, 510)
Screenshot: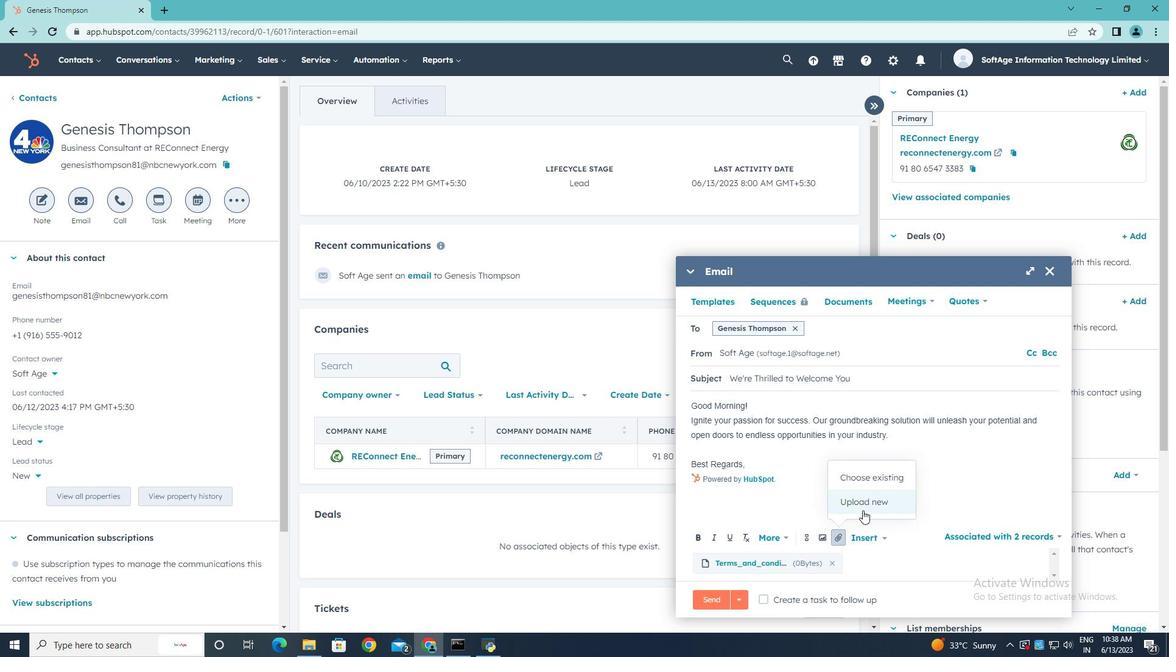 
Action: Mouse moved to (292, 121)
Screenshot: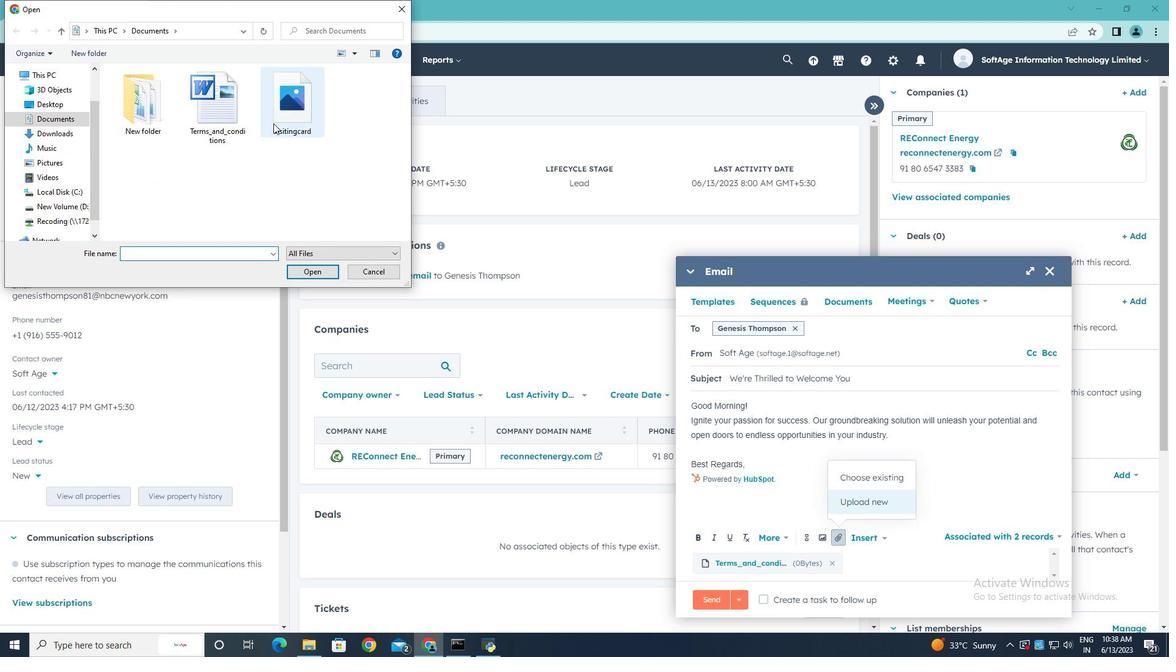 
Action: Mouse pressed left at (292, 121)
Screenshot: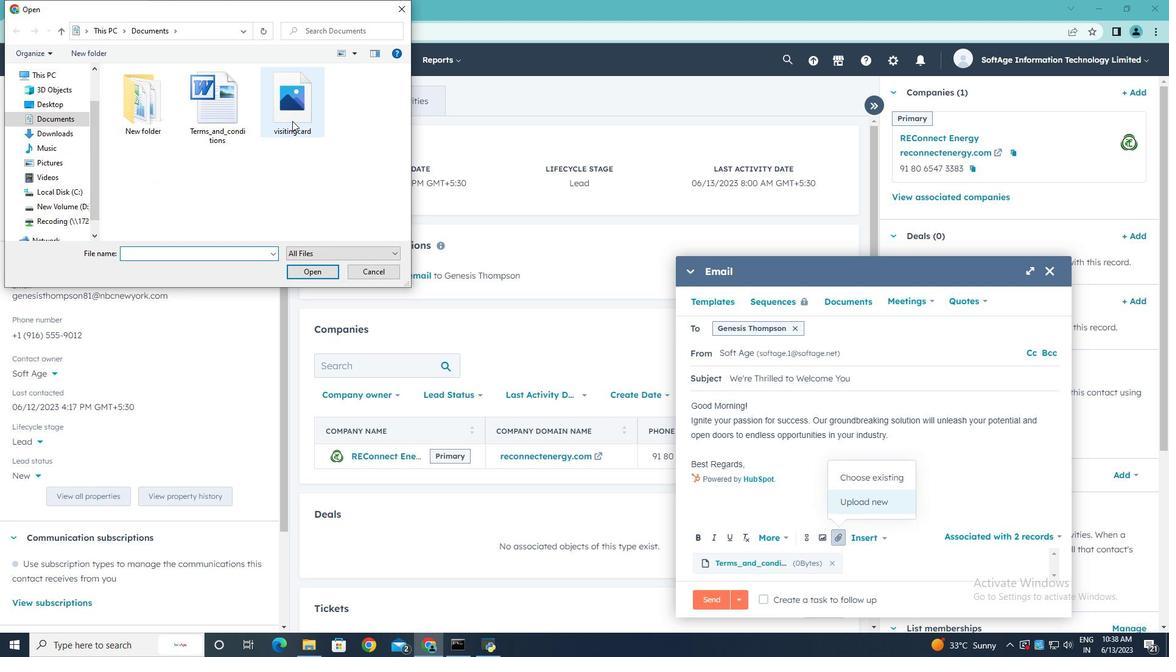 
Action: Mouse moved to (309, 272)
Screenshot: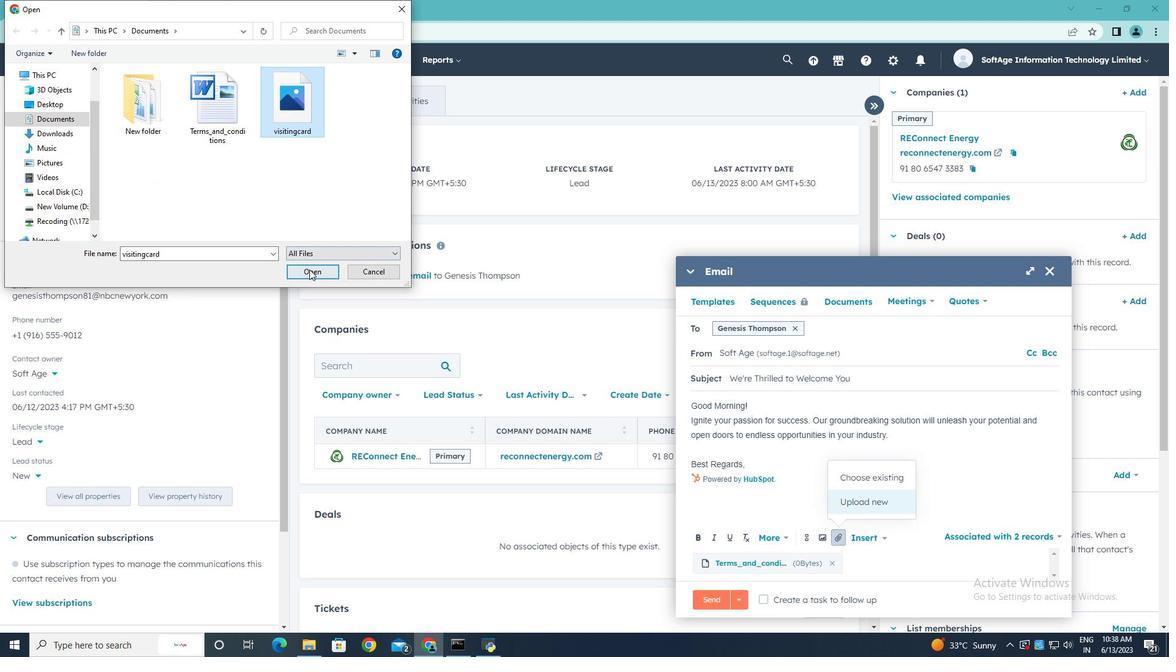 
Action: Mouse pressed left at (309, 272)
Screenshot: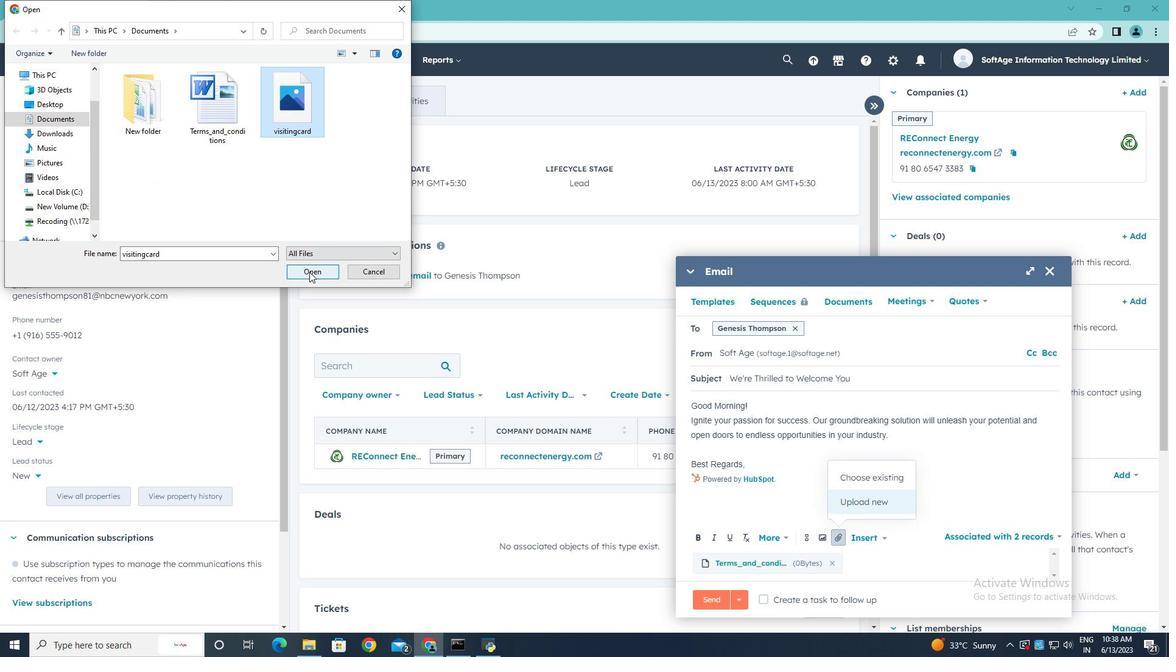 
Action: Mouse moved to (746, 466)
Screenshot: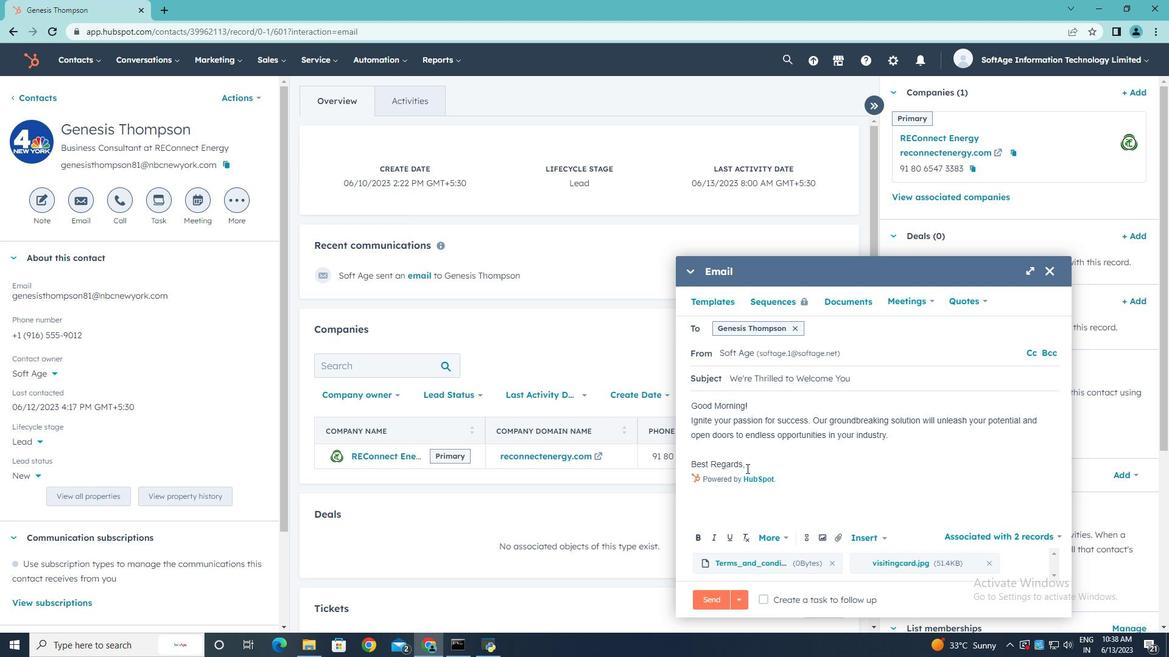 
Action: Mouse pressed left at (746, 466)
Screenshot: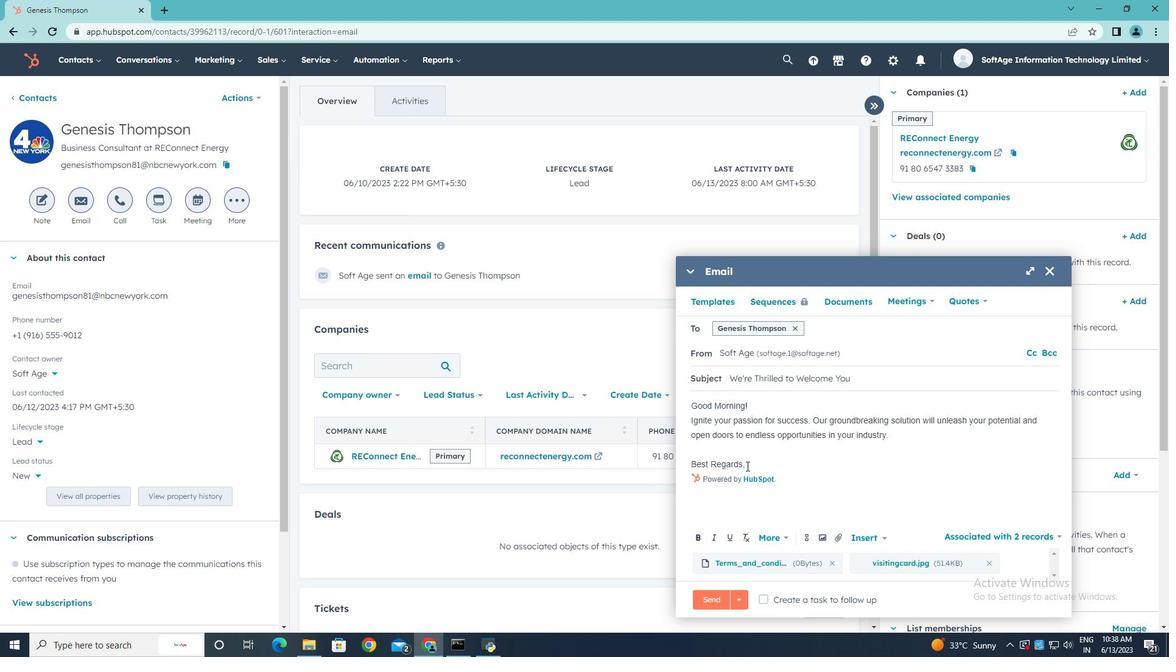 
Action: Key pressed <Key.enter>
Screenshot: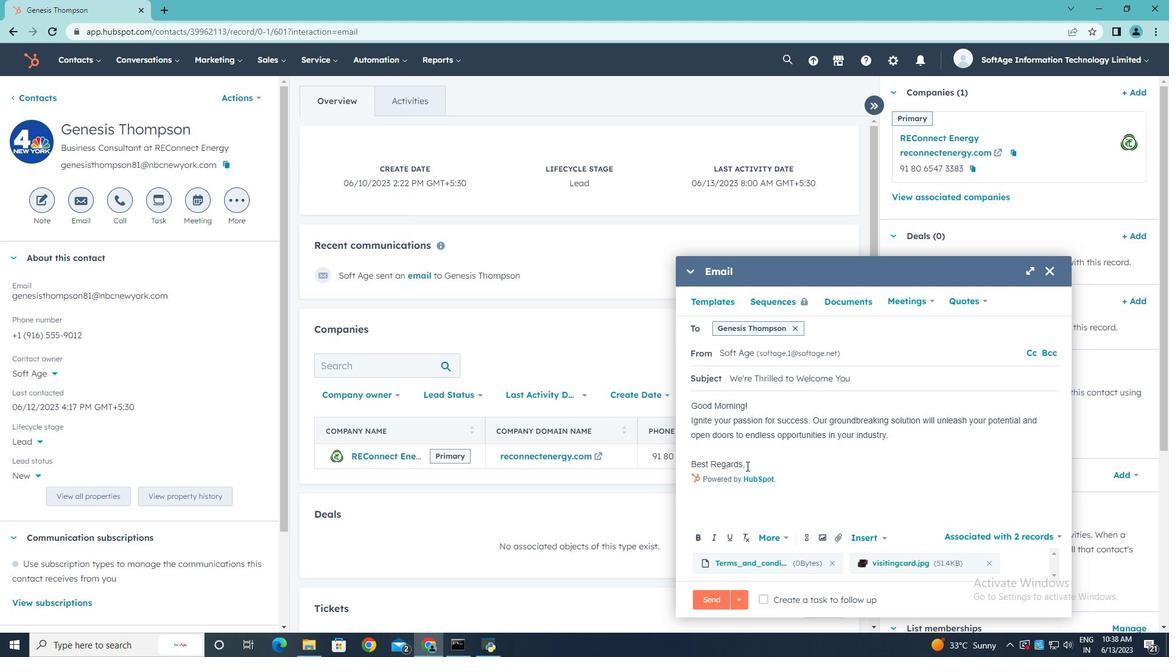 
Action: Mouse moved to (805, 539)
Screenshot: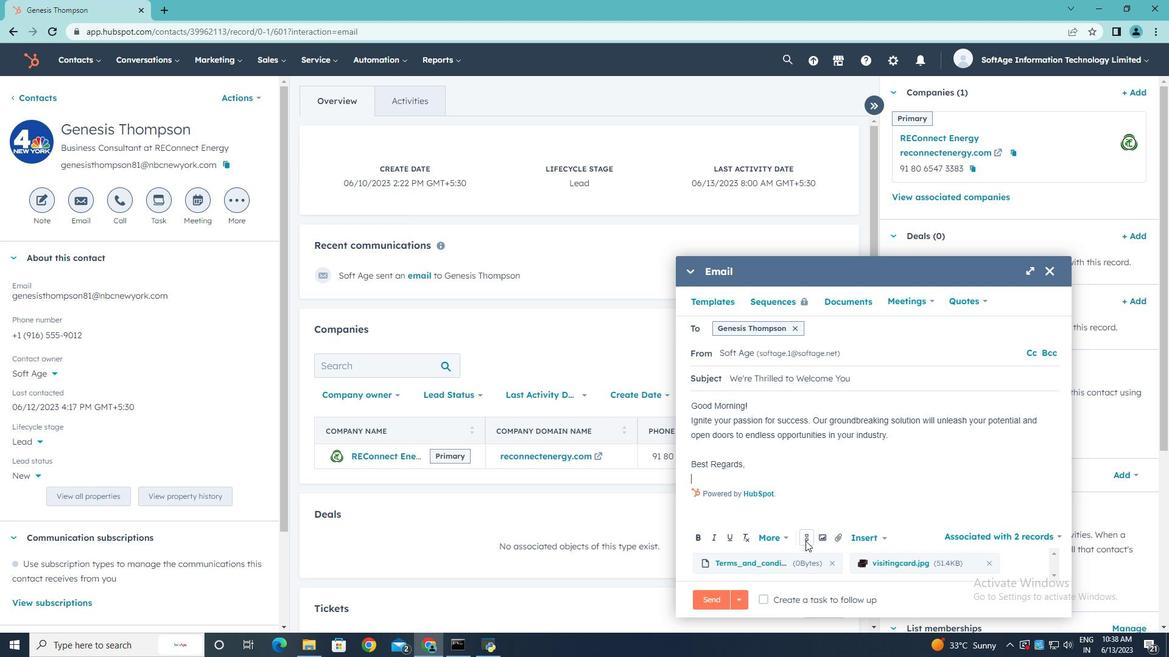 
Action: Mouse pressed left at (805, 539)
Screenshot: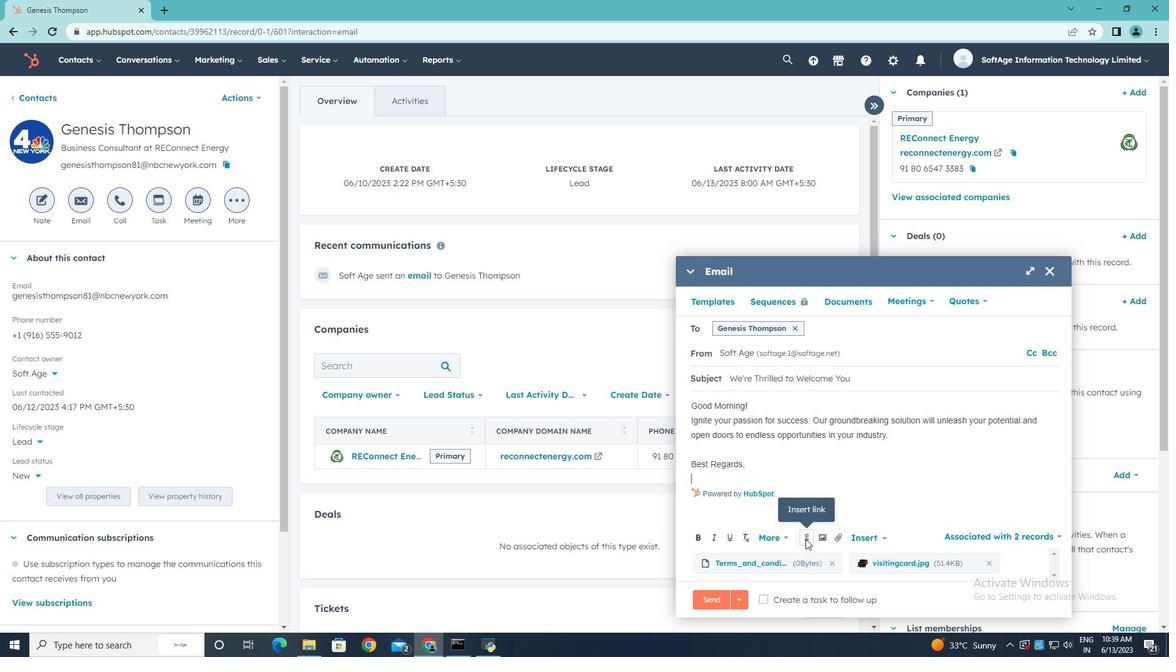 
Action: Mouse moved to (837, 409)
Screenshot: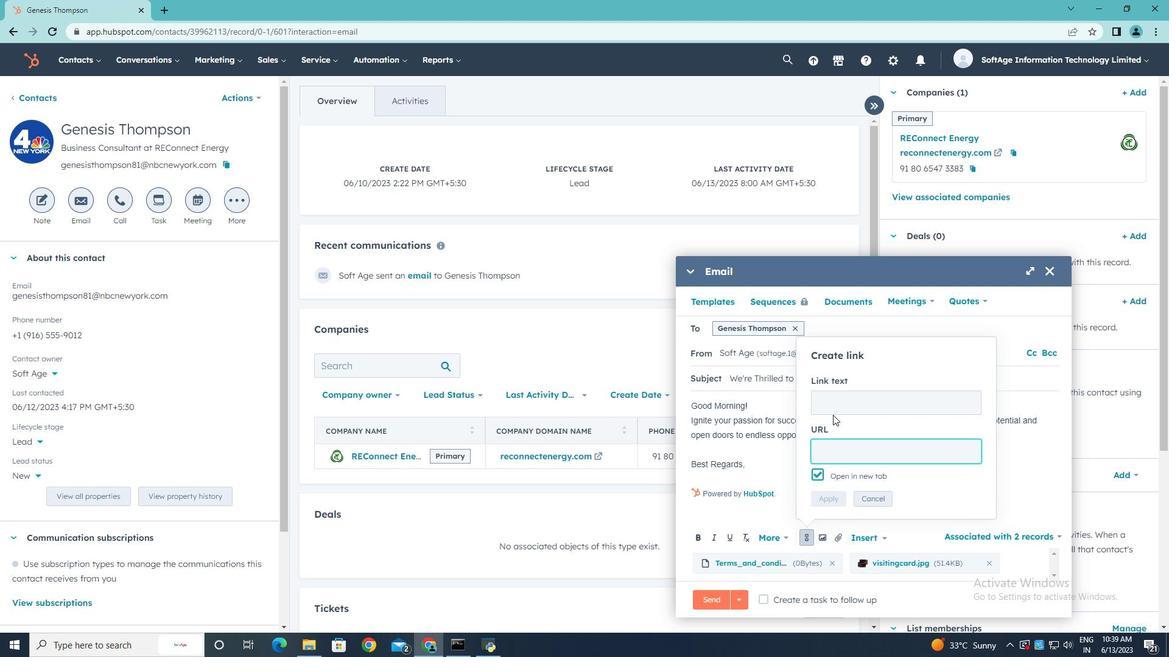 
Action: Mouse pressed left at (837, 409)
Screenshot: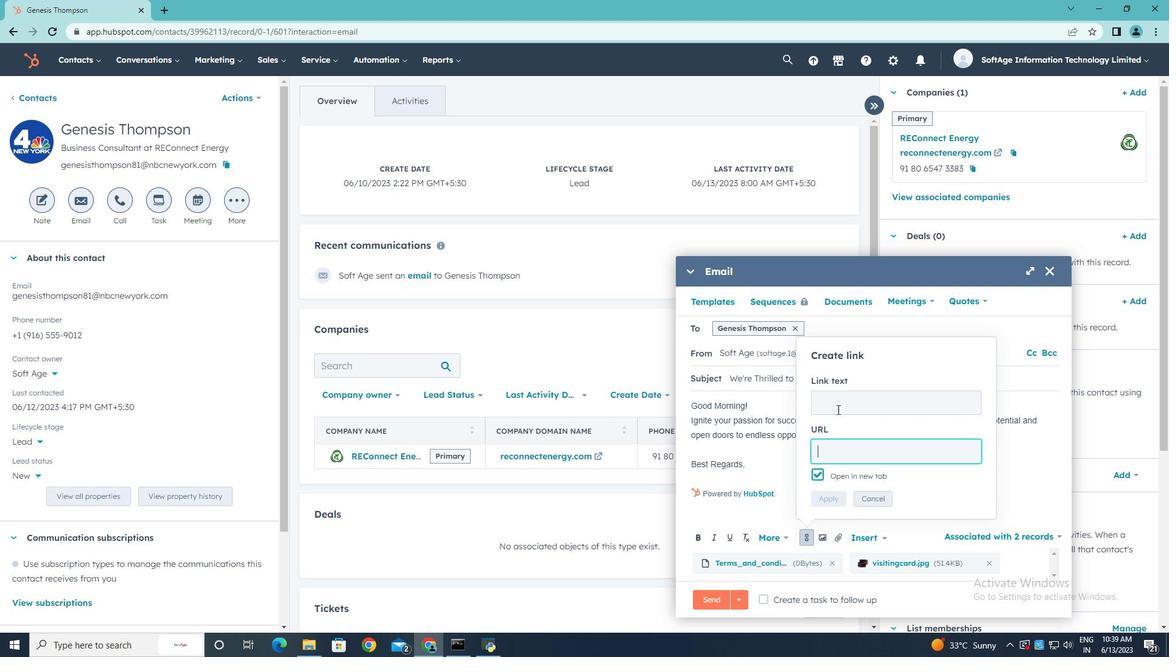 
Action: Key pressed <Key.shift><Key.shift>Wechat
Screenshot: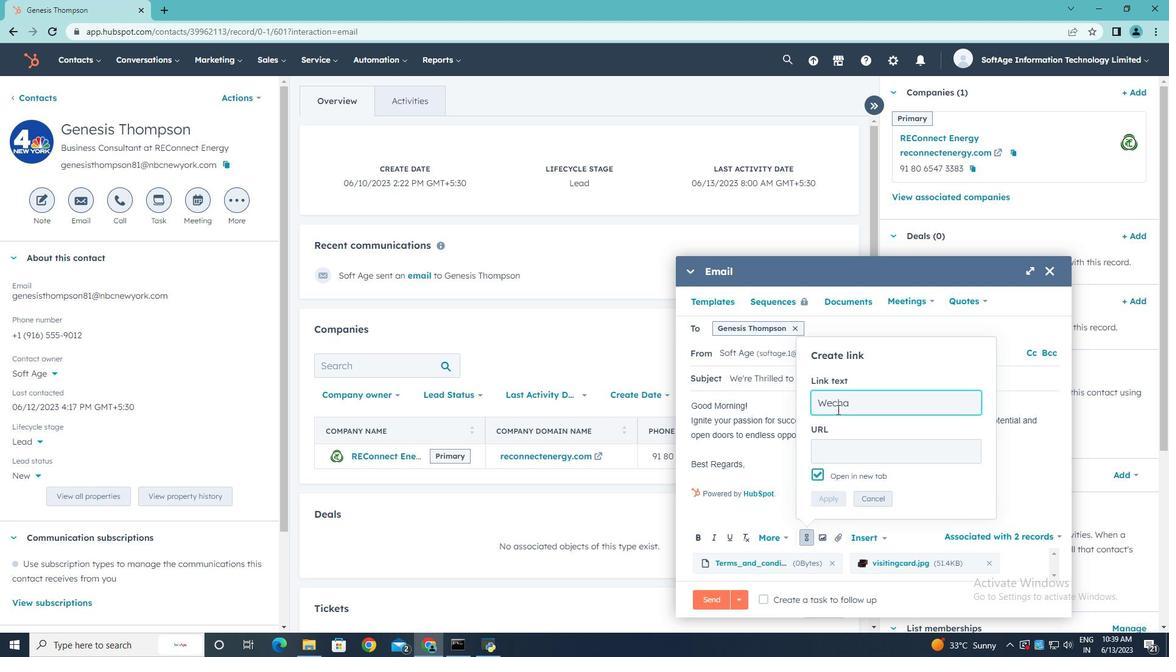 
Action: Mouse moved to (858, 456)
Screenshot: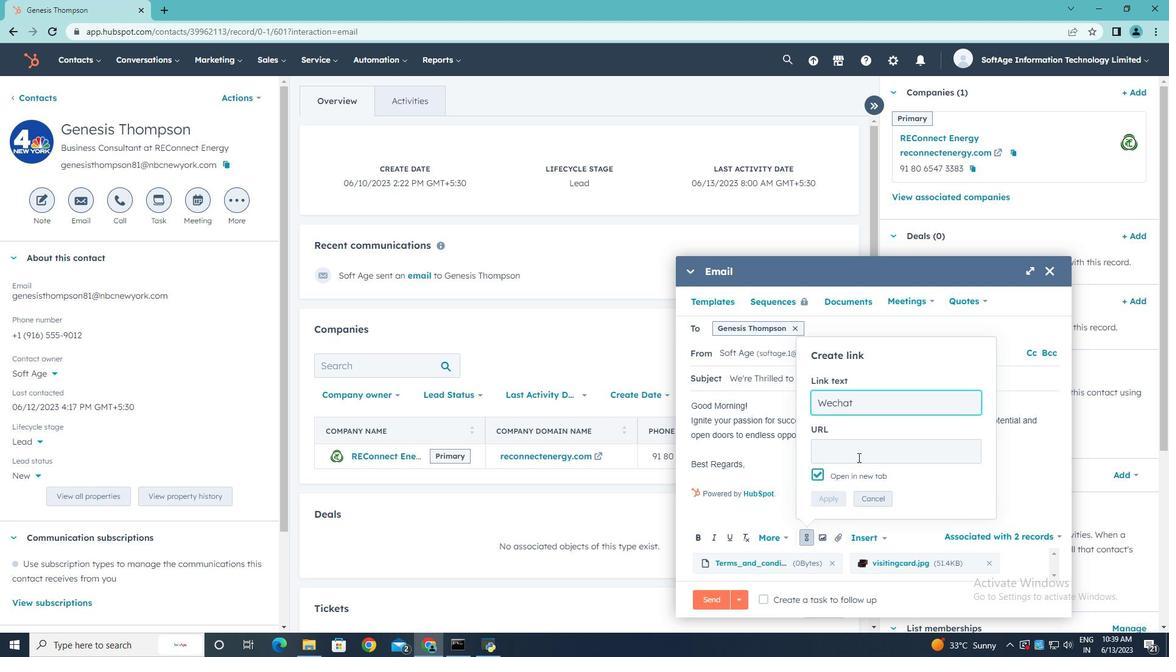 
Action: Mouse pressed left at (858, 456)
Screenshot: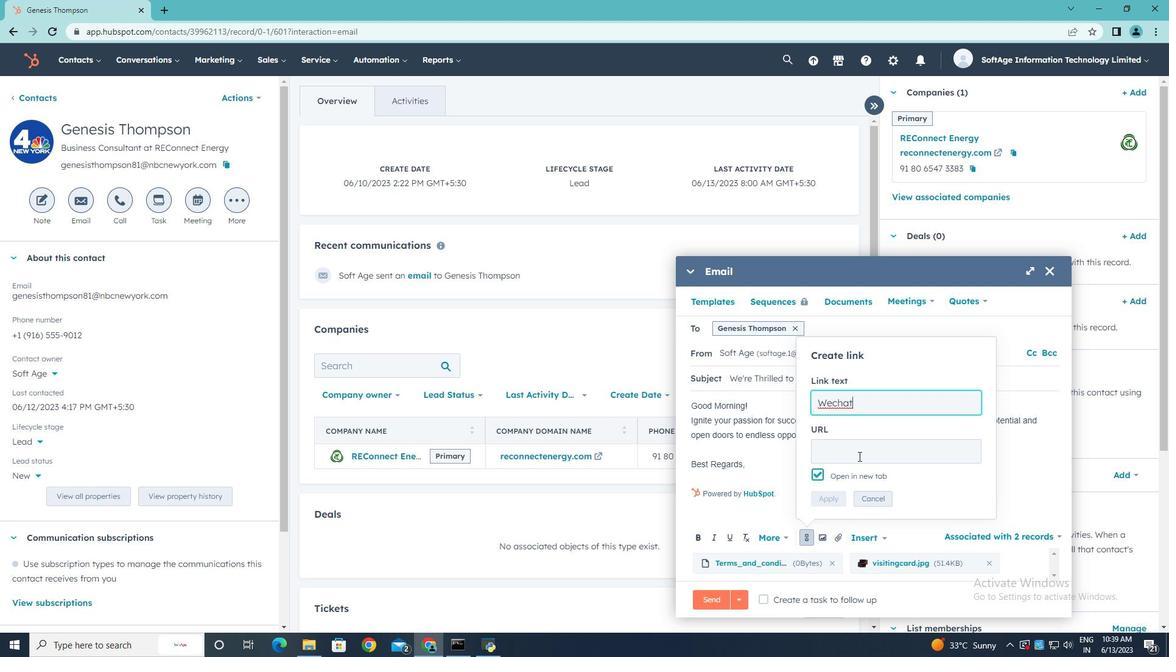 
Action: Key pressed www.wechat.com
Screenshot: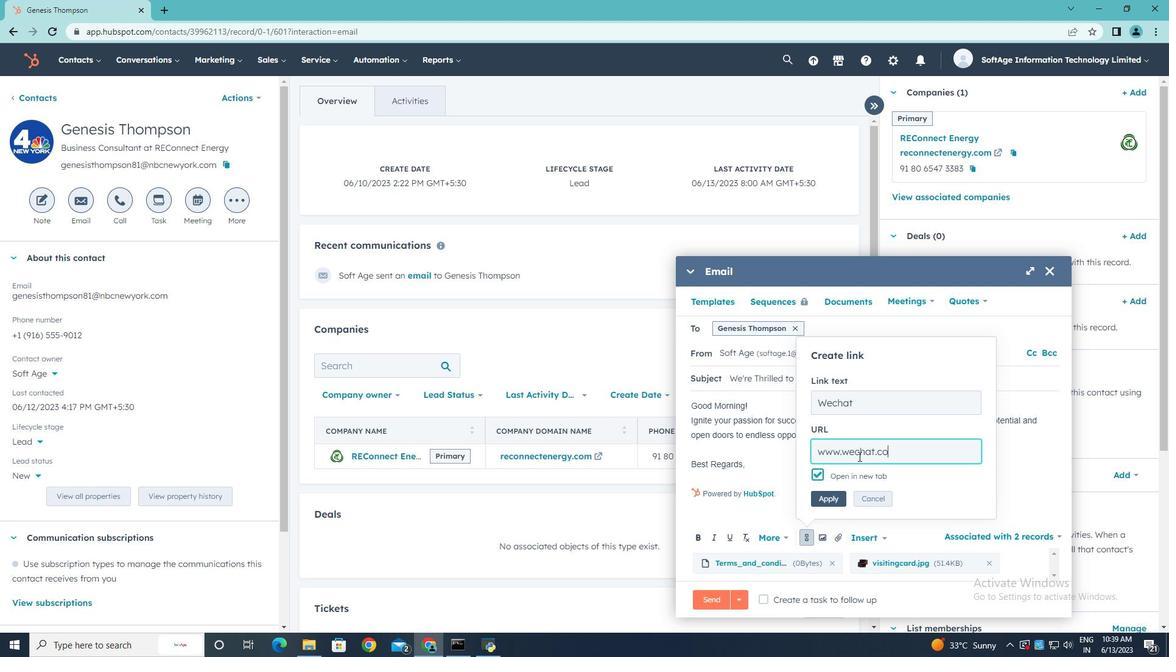 
Action: Mouse moved to (832, 501)
Screenshot: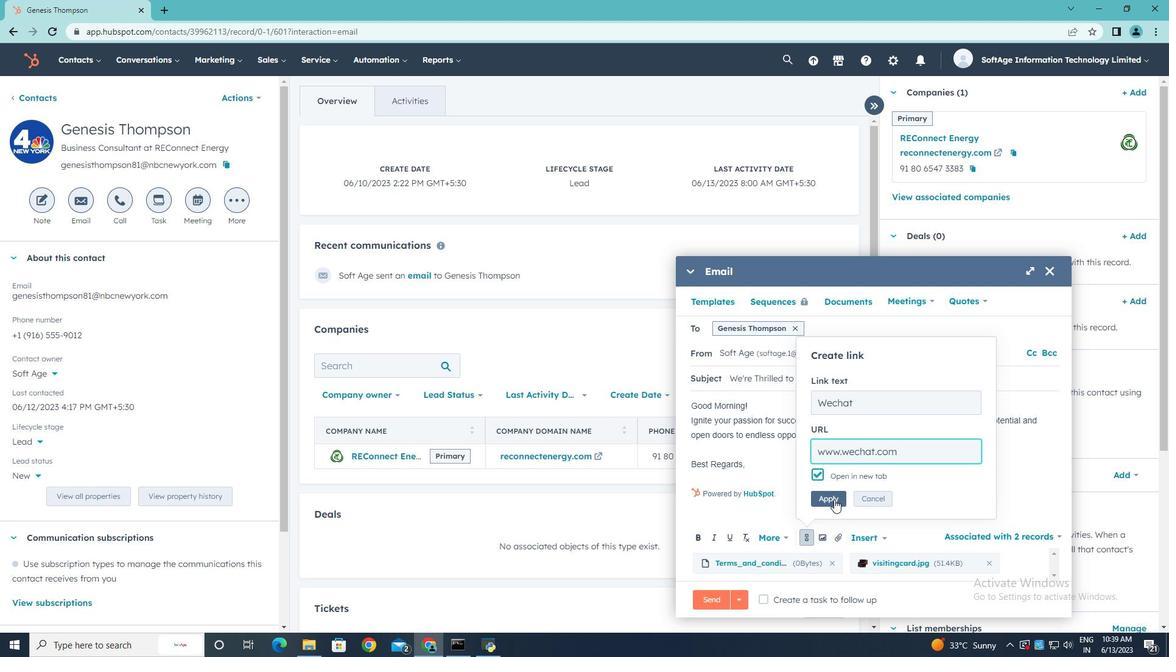
Action: Mouse pressed left at (832, 501)
Screenshot: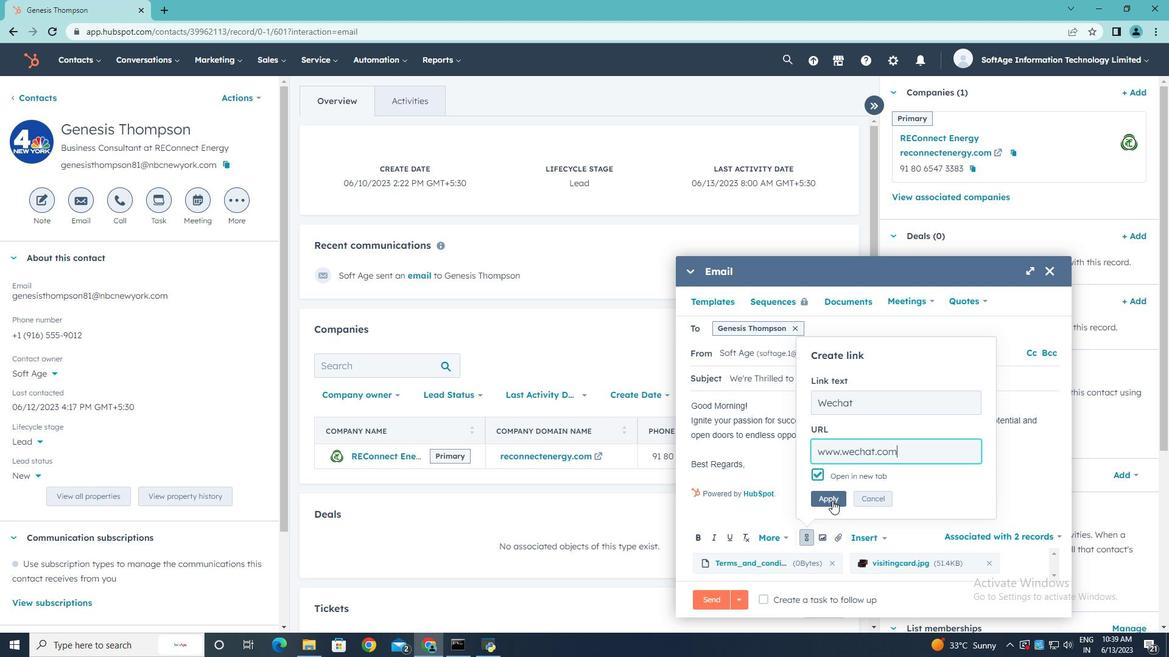 
Action: Mouse moved to (767, 599)
Screenshot: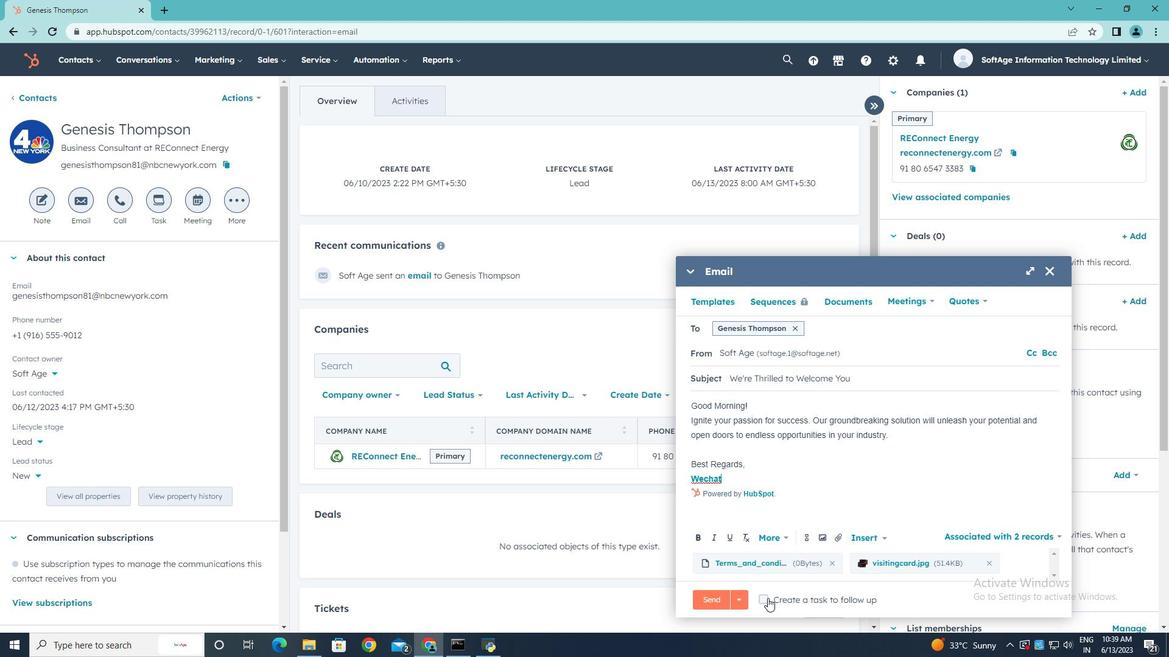 
Action: Mouse pressed left at (767, 599)
Screenshot: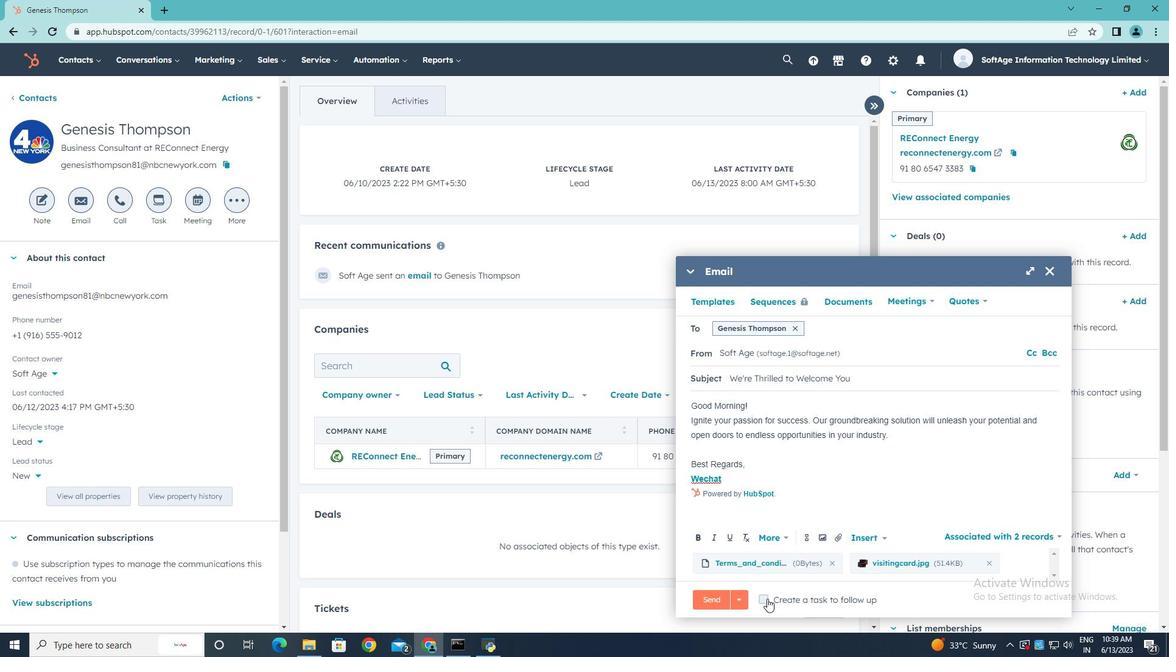 
Action: Mouse moved to (1001, 601)
Screenshot: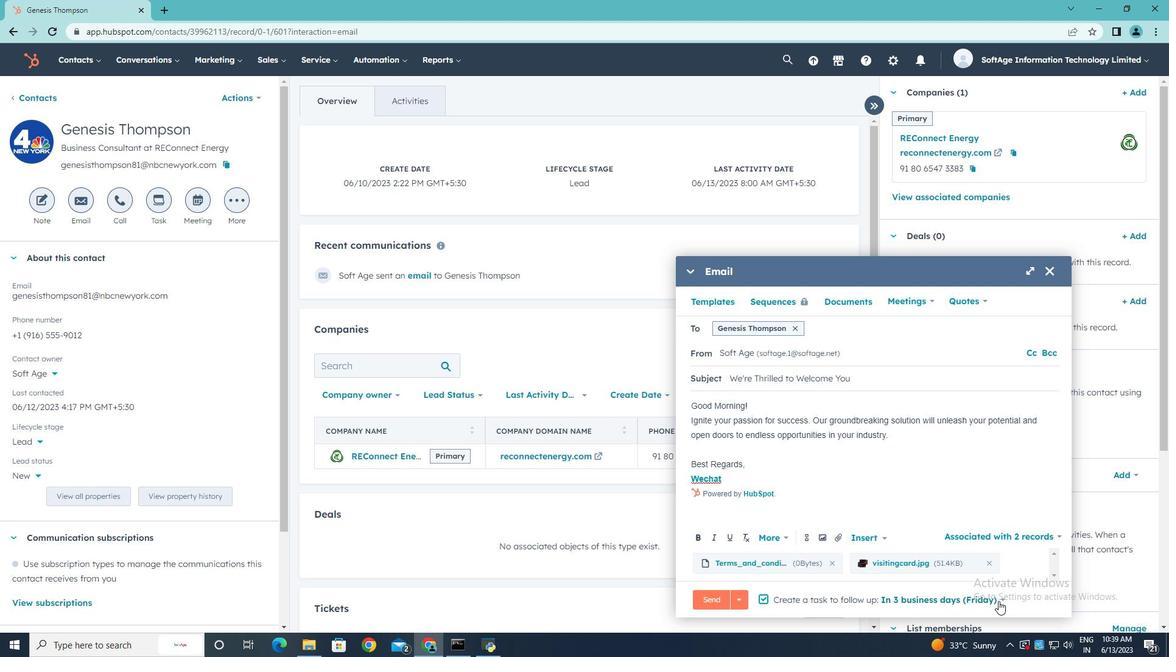 
Action: Mouse pressed left at (1001, 601)
Screenshot: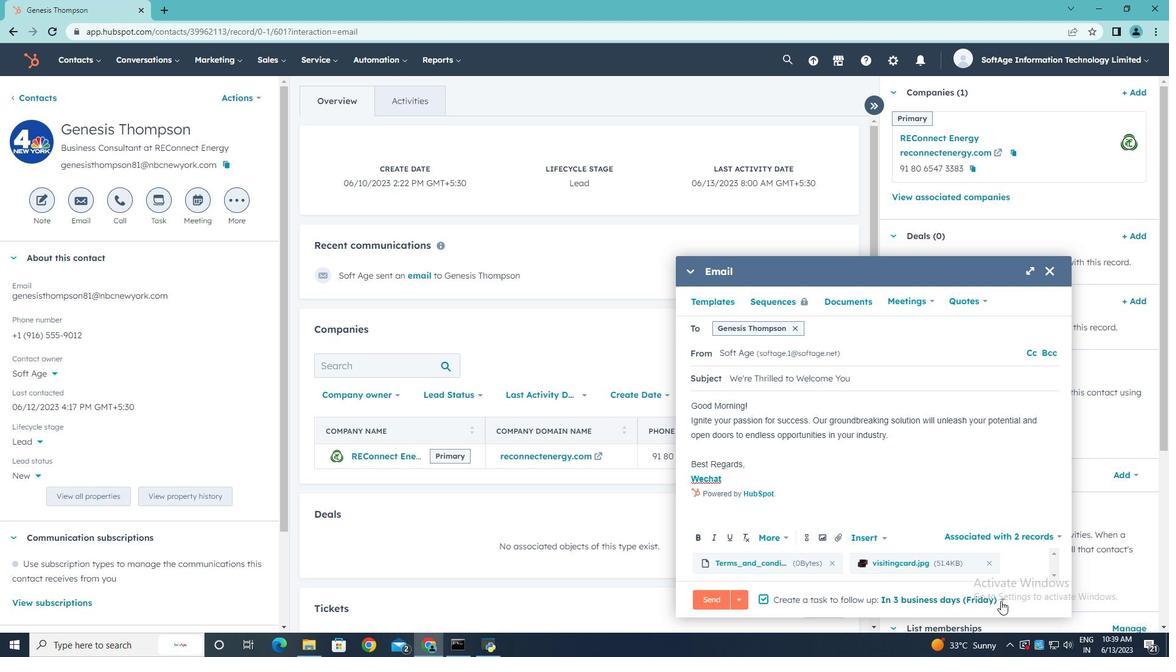 
Action: Mouse moved to (979, 532)
Screenshot: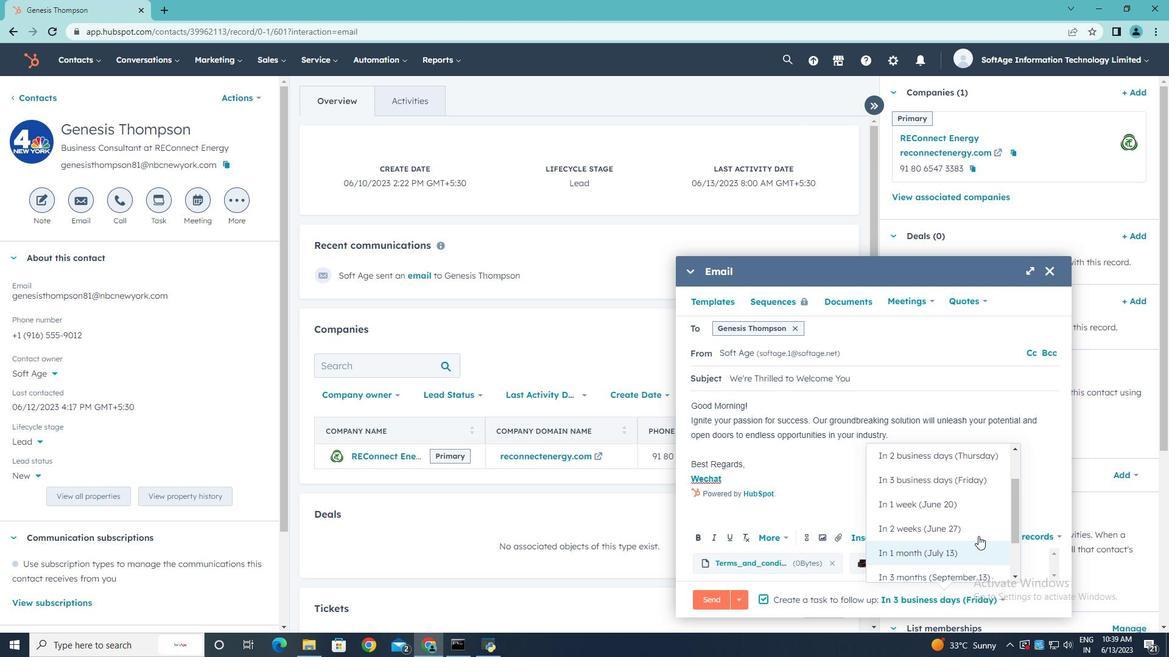 
Action: Mouse scrolled (979, 533) with delta (0, 0)
Screenshot: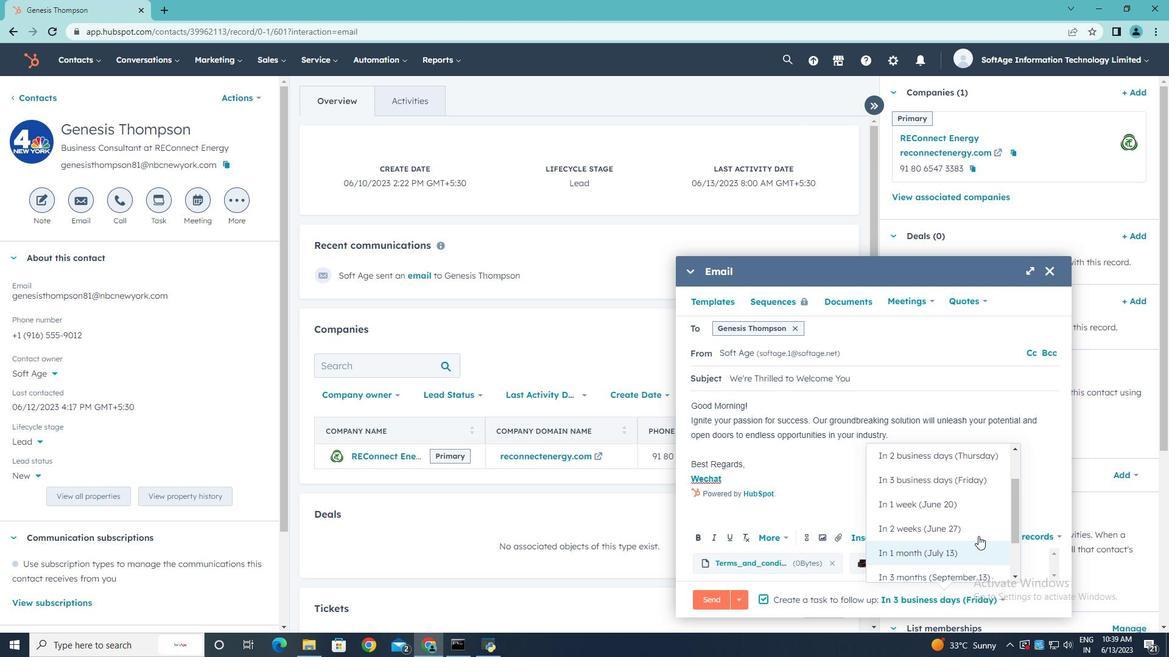 
Action: Mouse moved to (979, 532)
Screenshot: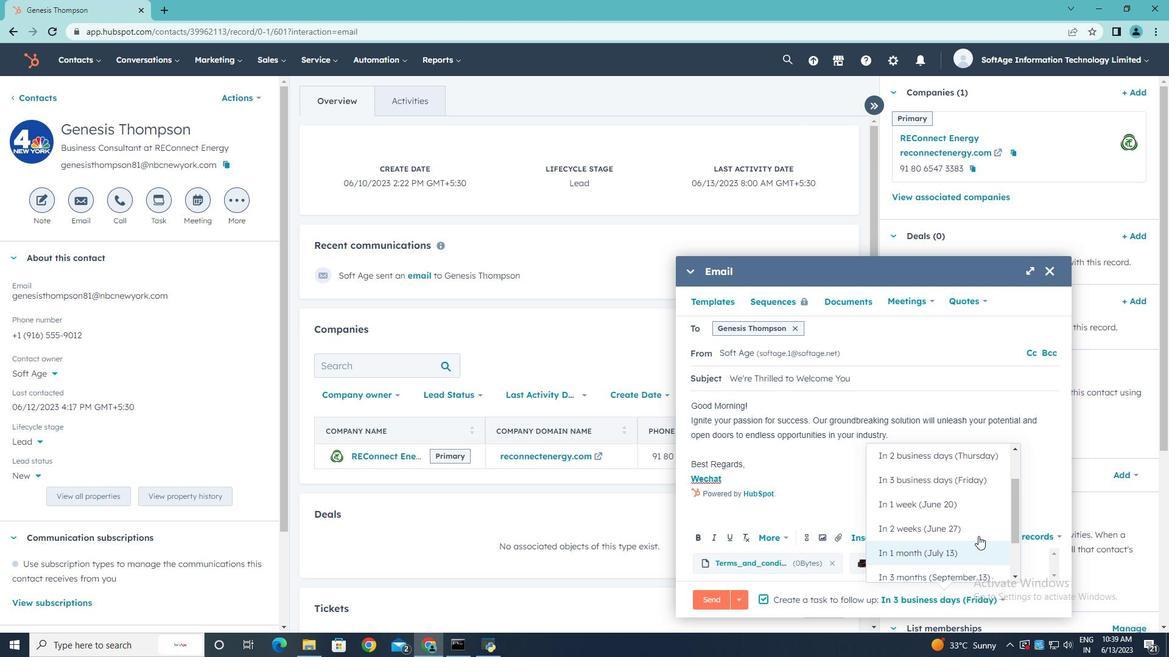
Action: Mouse scrolled (979, 532) with delta (0, 0)
Screenshot: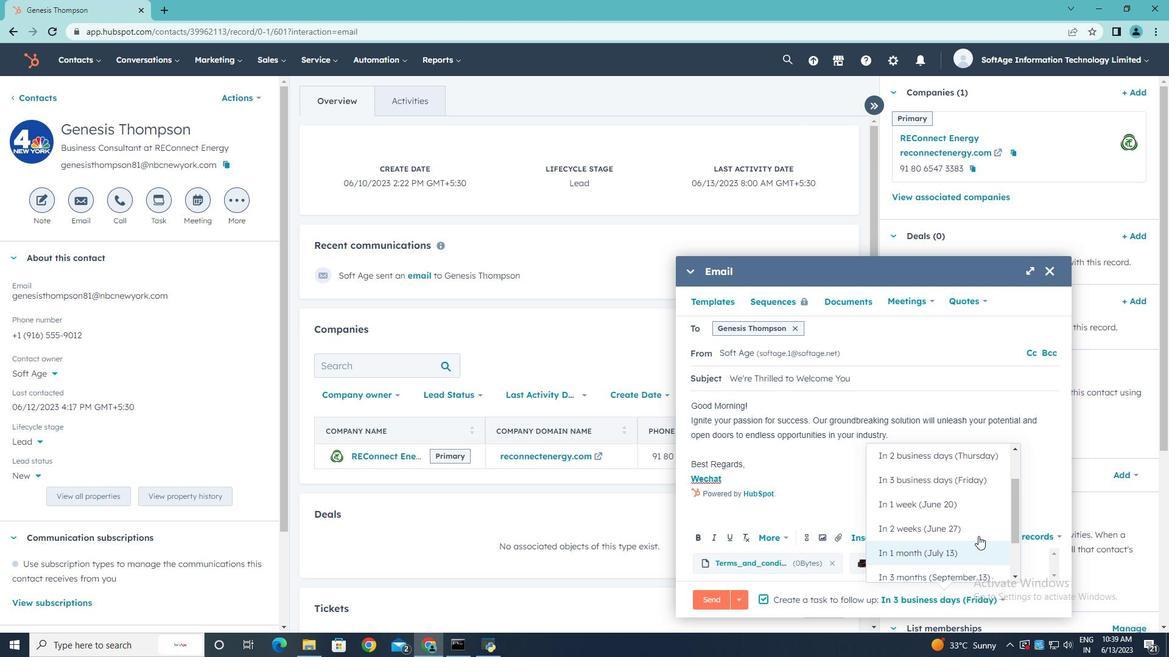 
Action: Mouse scrolled (979, 532) with delta (0, 0)
Screenshot: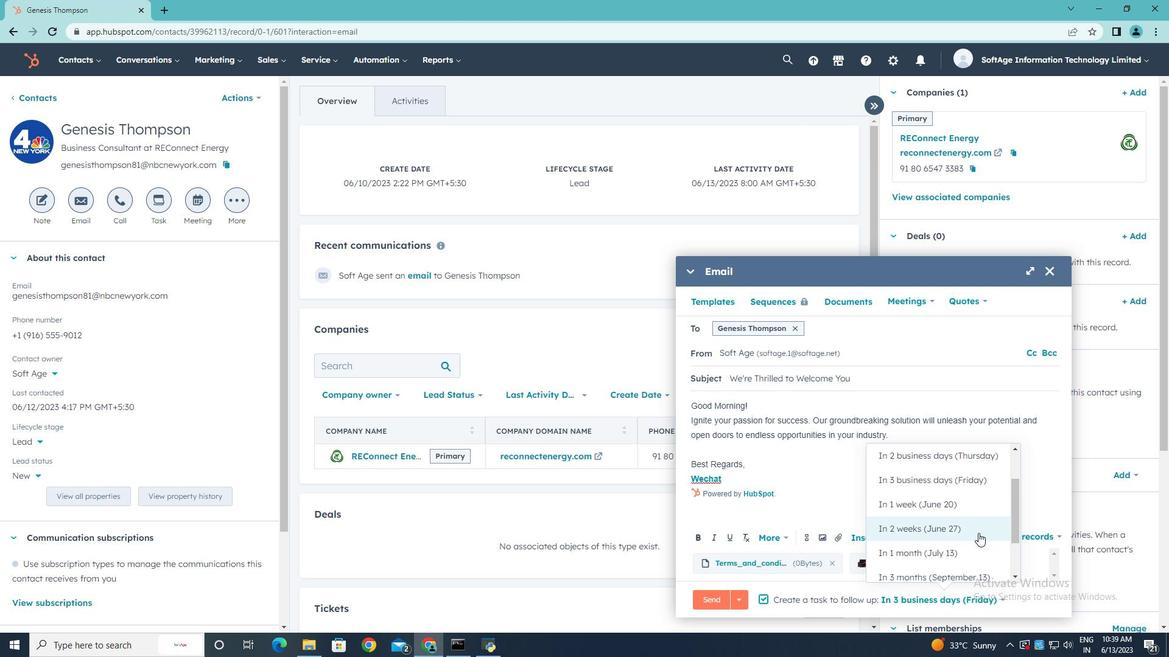 
Action: Mouse scrolled (979, 532) with delta (0, 0)
Screenshot: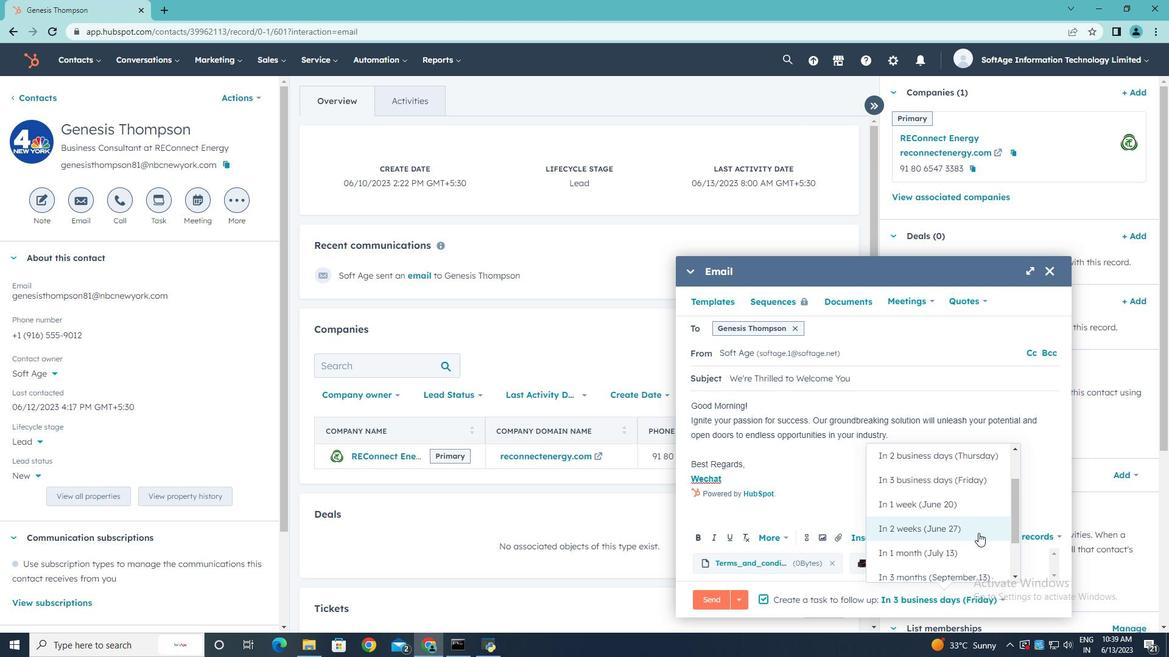 
Action: Mouse scrolled (979, 532) with delta (0, 0)
Screenshot: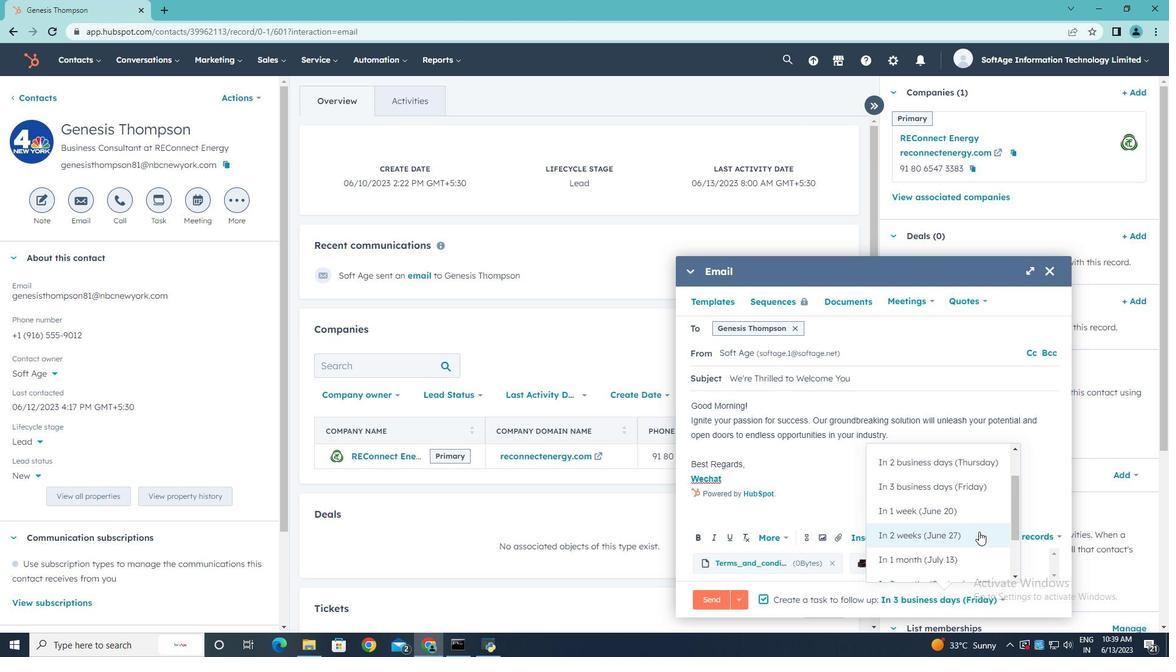 
Action: Mouse moved to (931, 493)
Screenshot: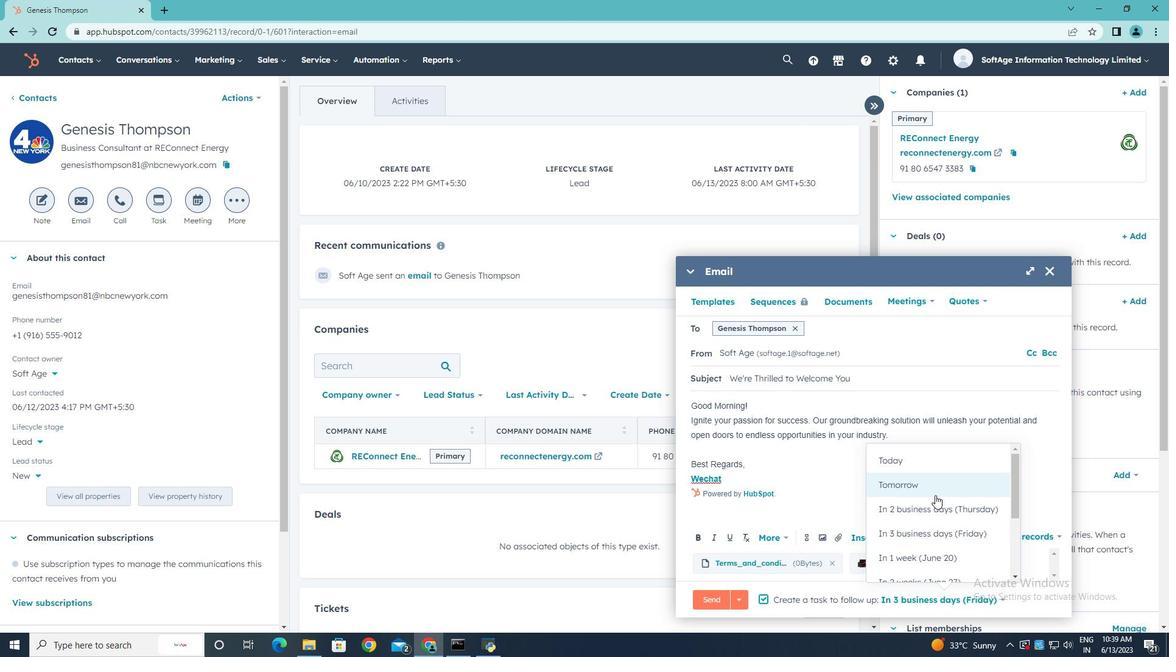 
Action: Mouse pressed left at (931, 493)
Screenshot: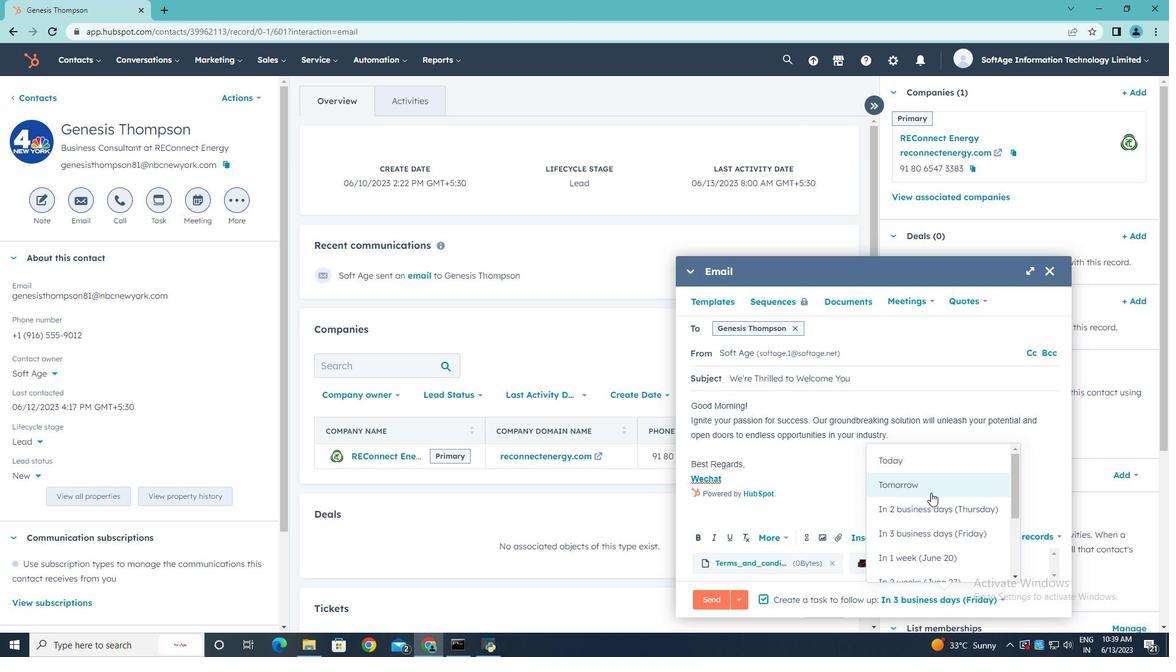 
Action: Mouse moved to (710, 601)
Screenshot: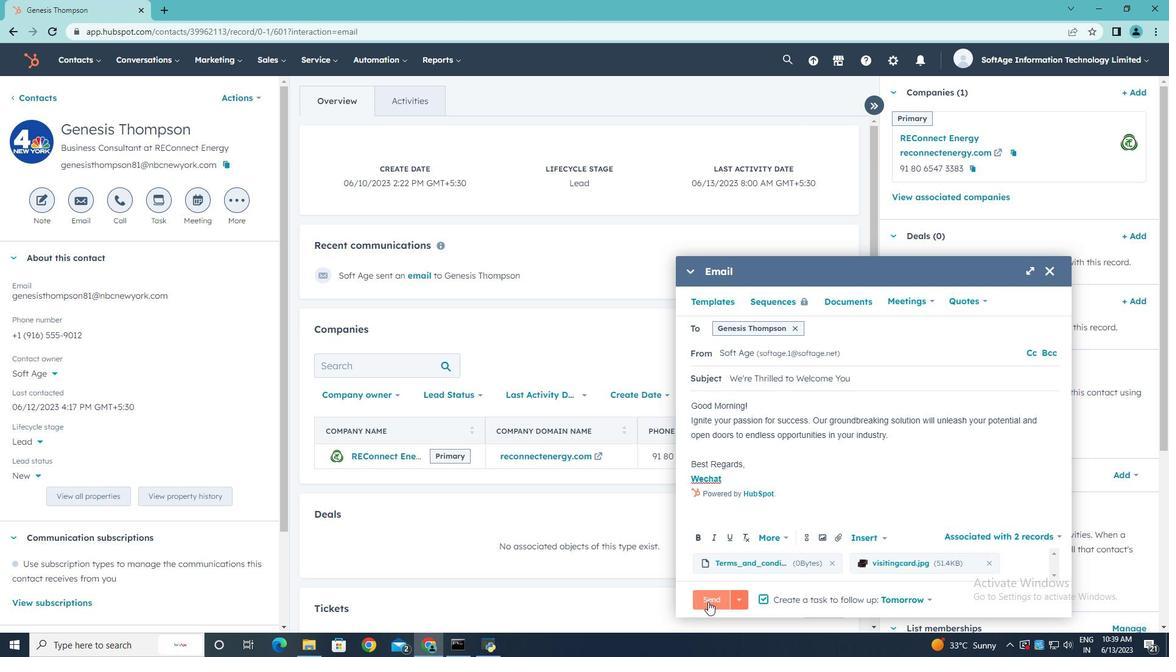 
Action: Mouse pressed left at (710, 601)
Screenshot: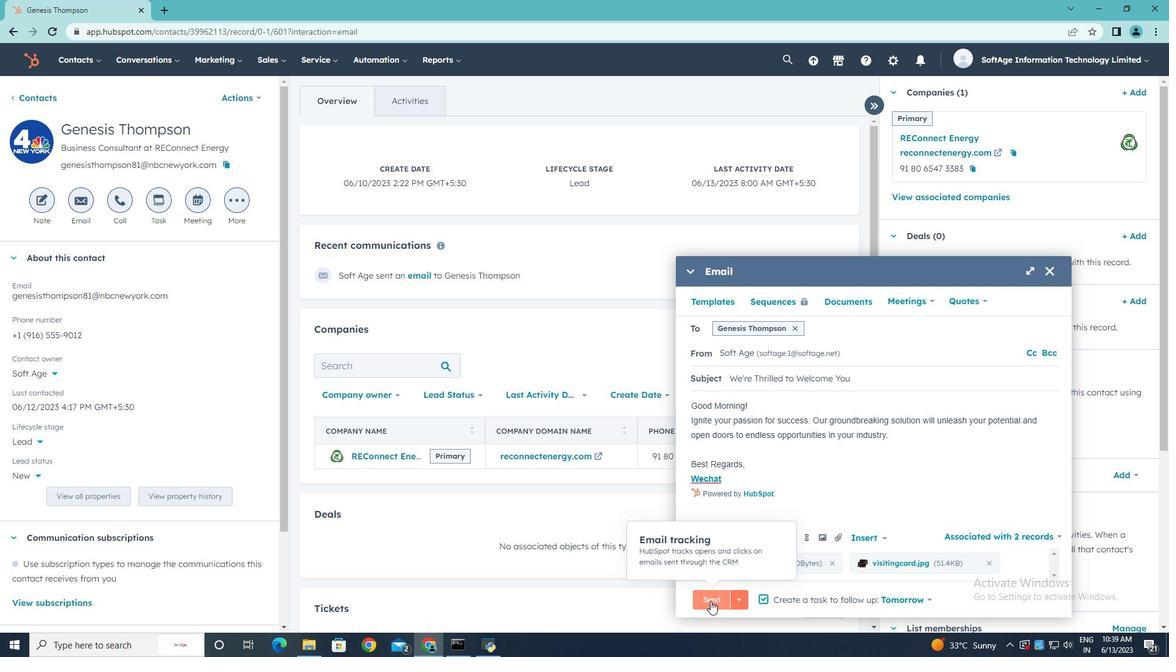 
